 Task: Find an Airbnb in Pingnan, China for 9 guests from July 5 to July 15, with a price range of ₹1500 to ₹2500, 5 bedrooms, 5 beds, and 4 bathrooms.
Action: Mouse moved to (434, 89)
Screenshot: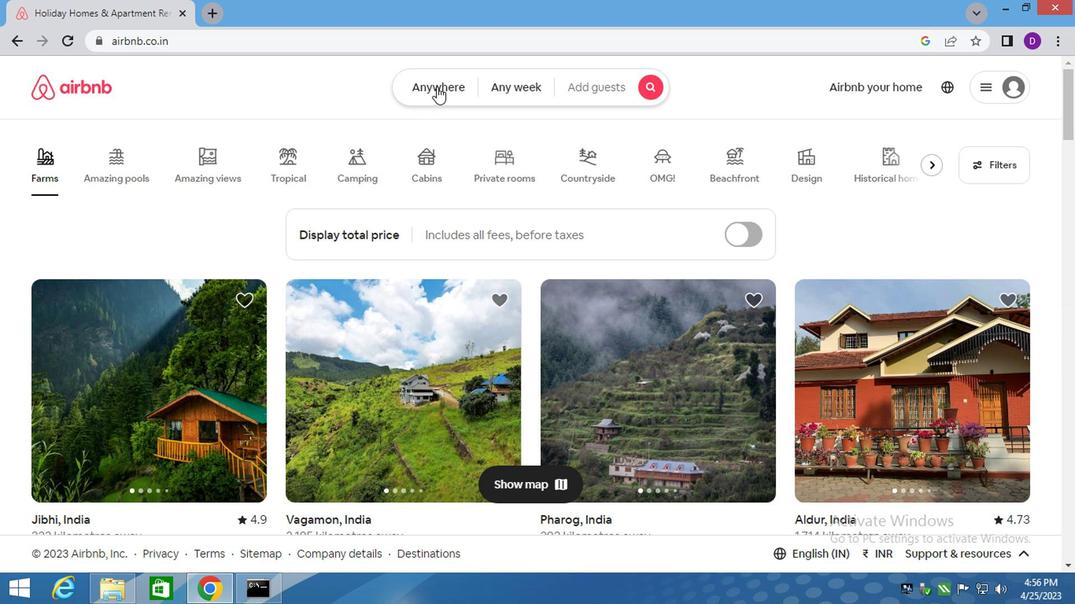 
Action: Mouse pressed left at (434, 89)
Screenshot: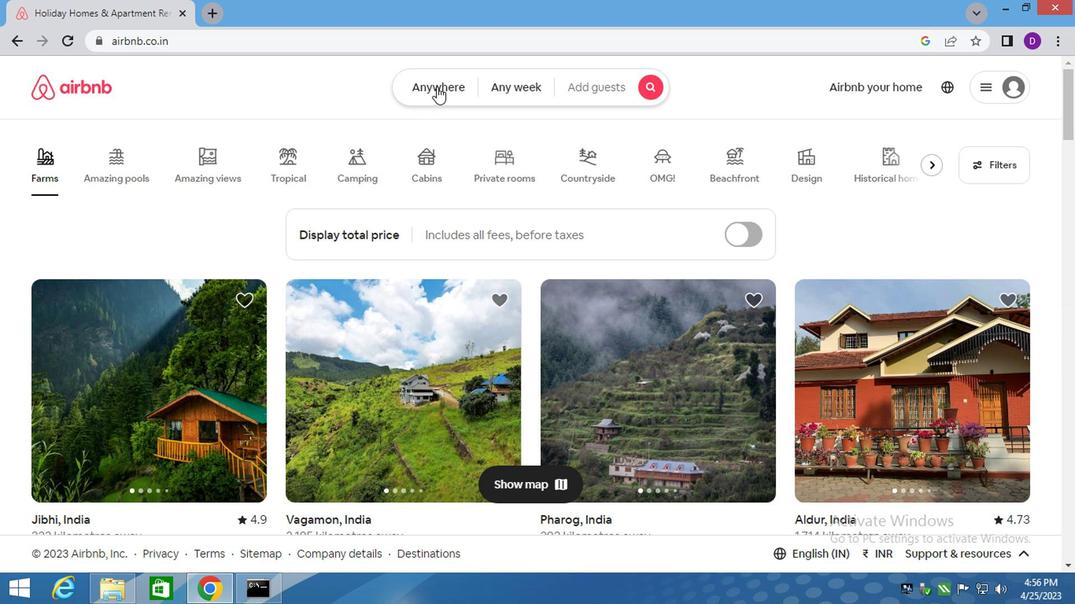 
Action: Mouse moved to (258, 150)
Screenshot: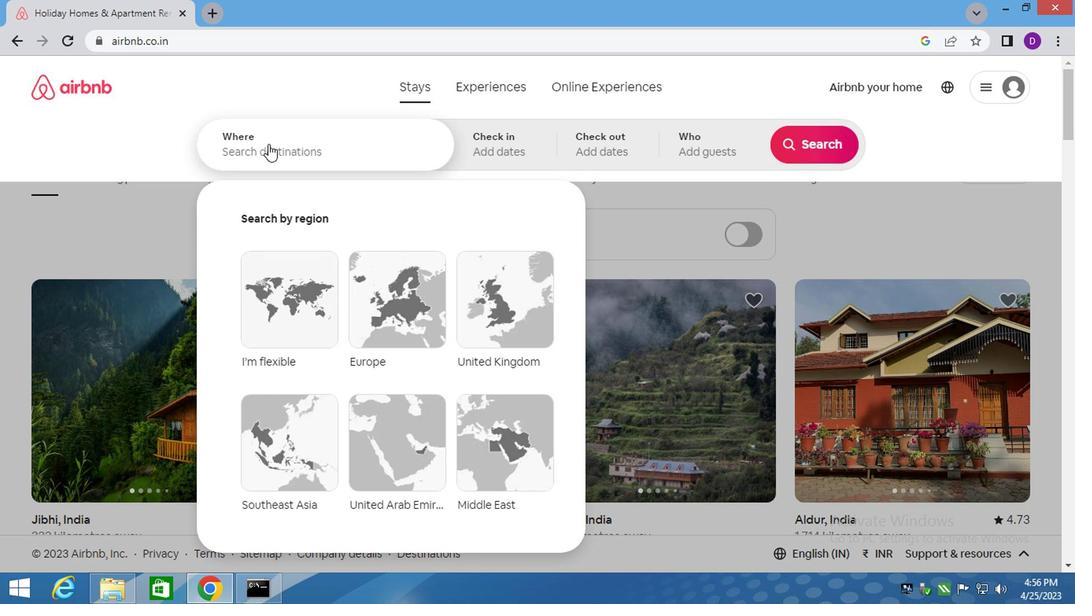 
Action: Mouse pressed left at (258, 150)
Screenshot: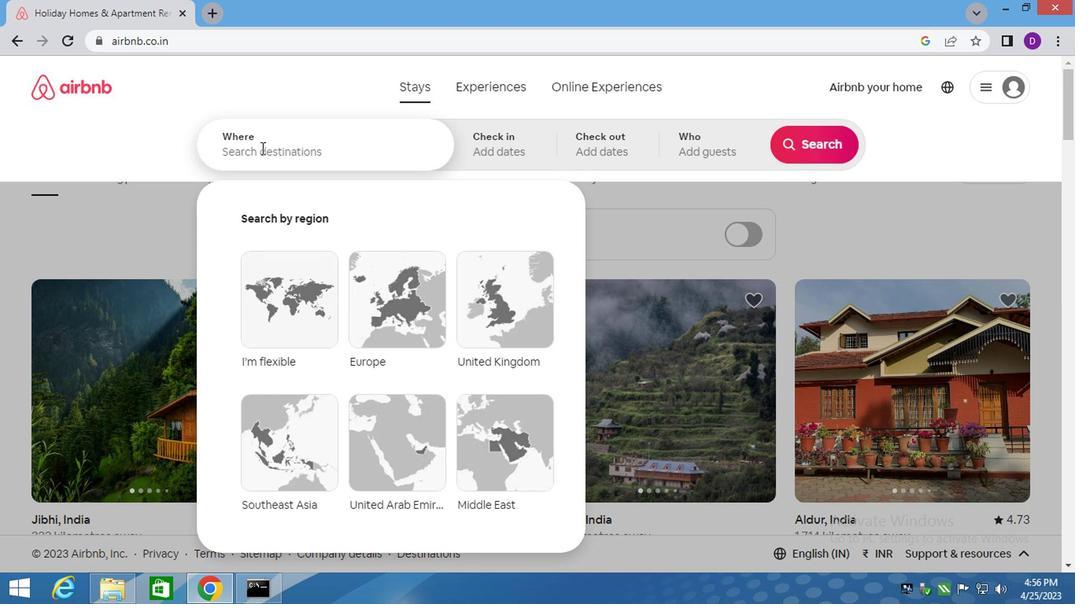
Action: Key pressed <Key.shift>PINGNAN,<Key.space><Key.shift>CHINA<Key.enter>
Screenshot: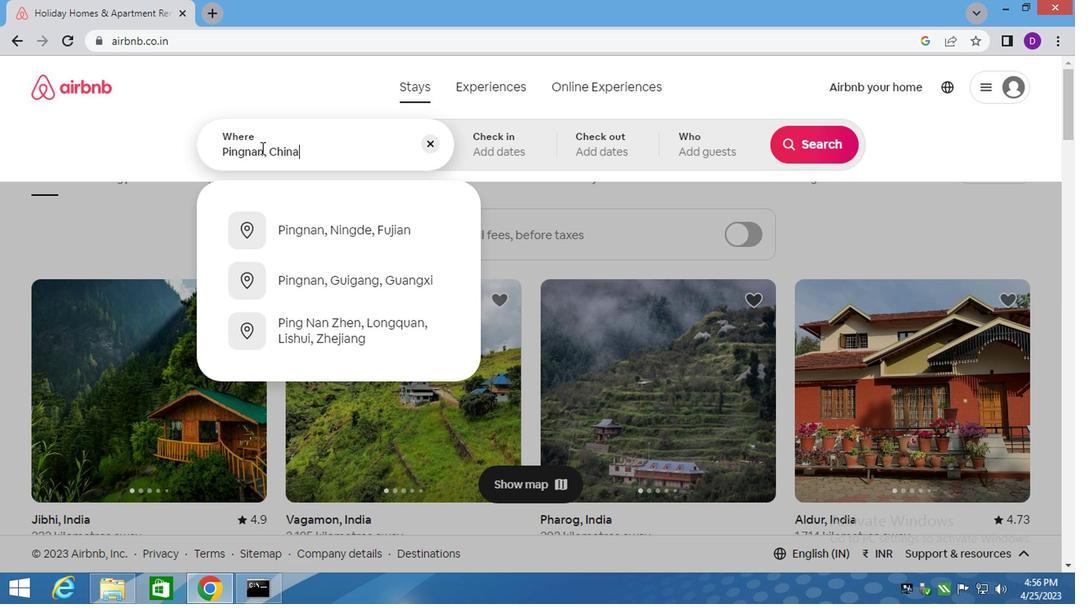 
Action: Mouse moved to (802, 273)
Screenshot: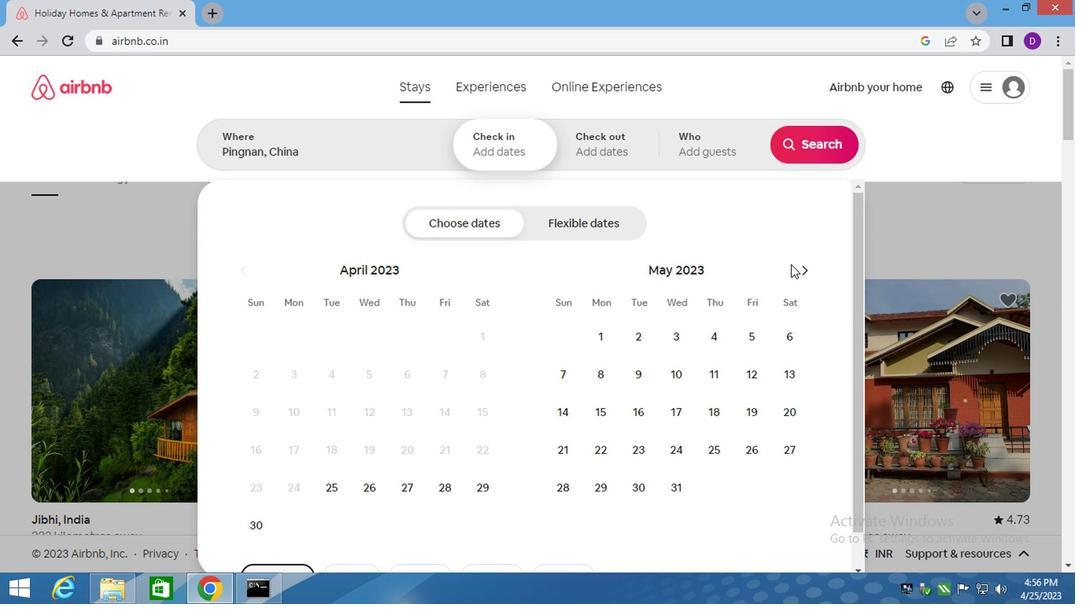 
Action: Mouse pressed left at (802, 273)
Screenshot: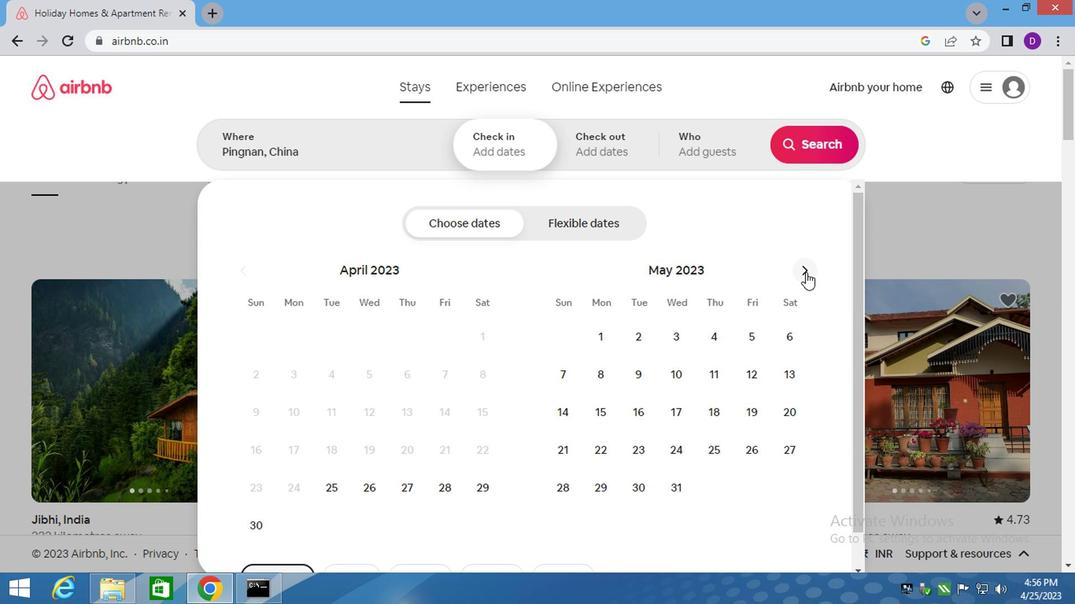 
Action: Mouse pressed left at (802, 273)
Screenshot: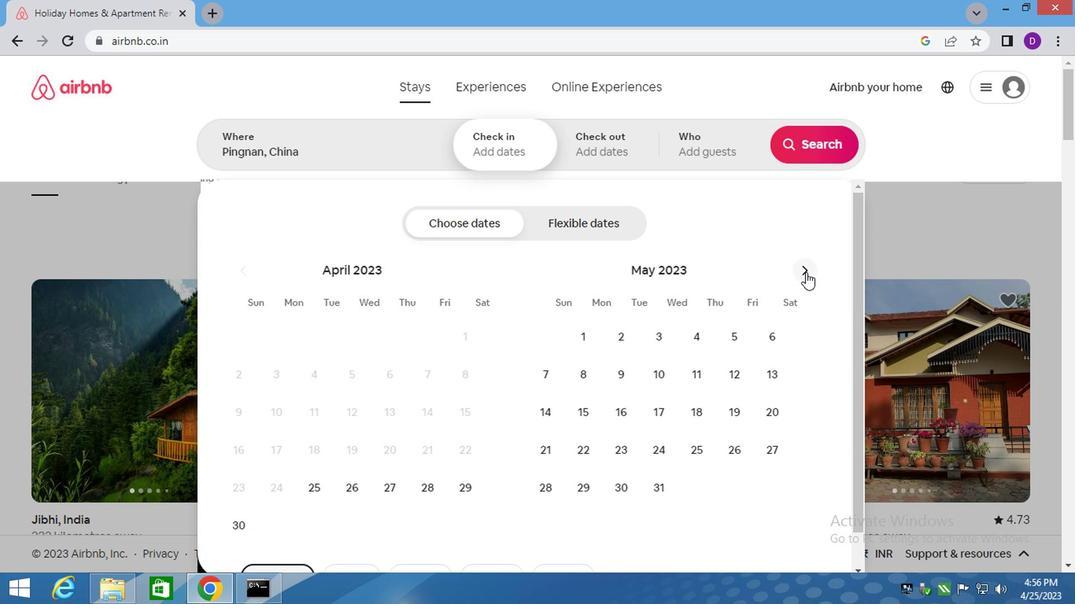 
Action: Mouse moved to (678, 369)
Screenshot: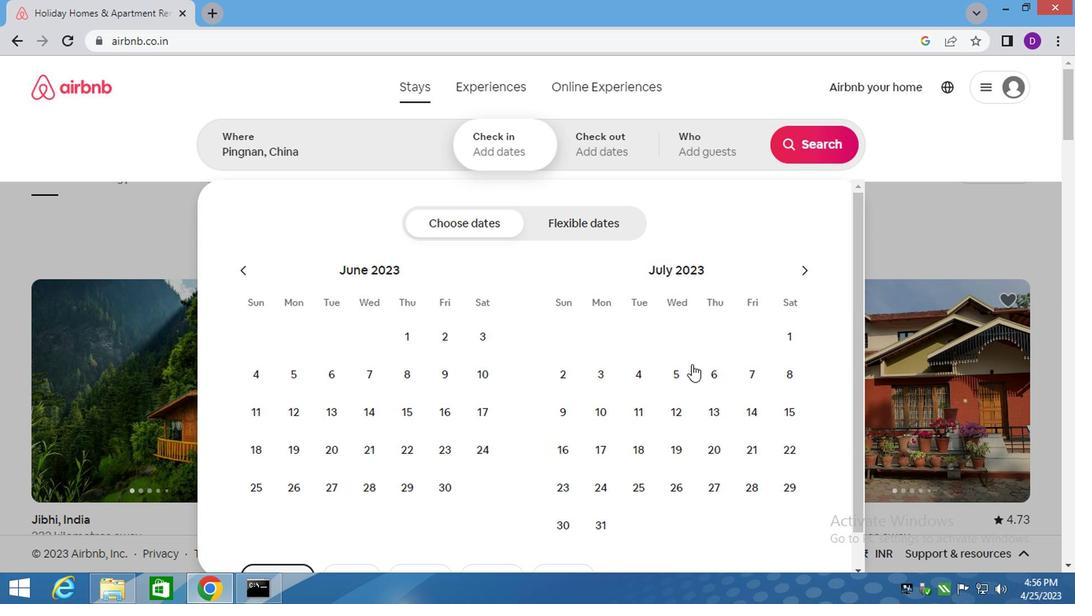 
Action: Mouse pressed left at (678, 369)
Screenshot: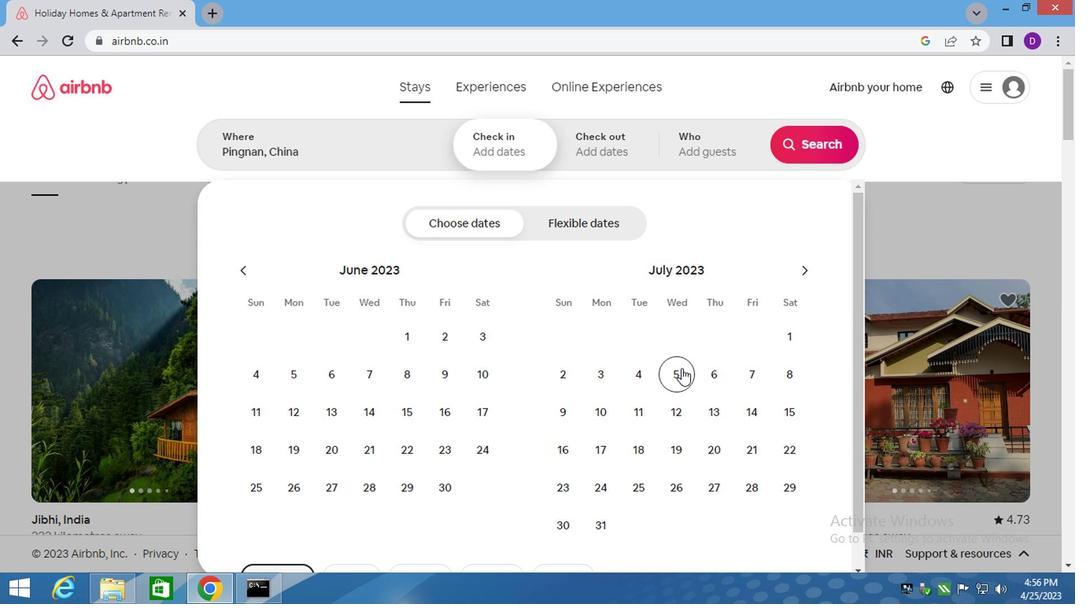 
Action: Mouse moved to (789, 423)
Screenshot: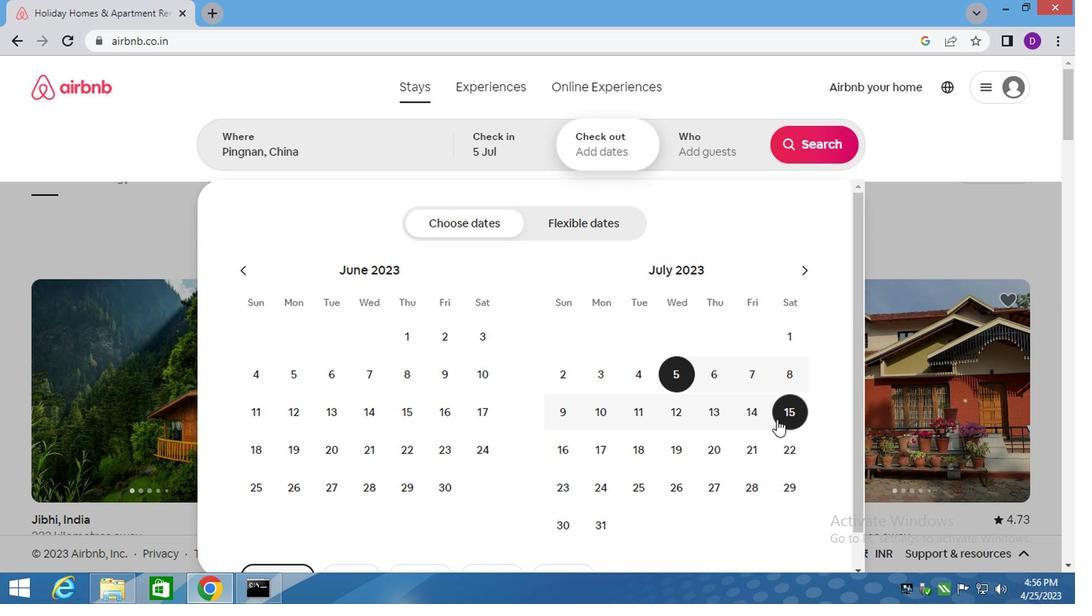 
Action: Mouse pressed left at (789, 423)
Screenshot: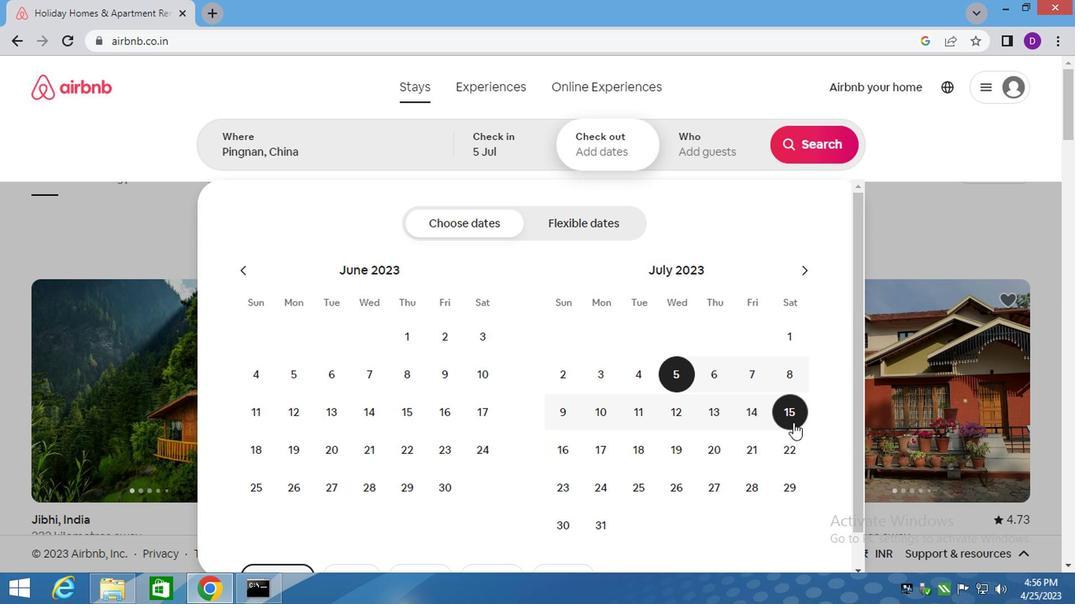 
Action: Mouse moved to (707, 138)
Screenshot: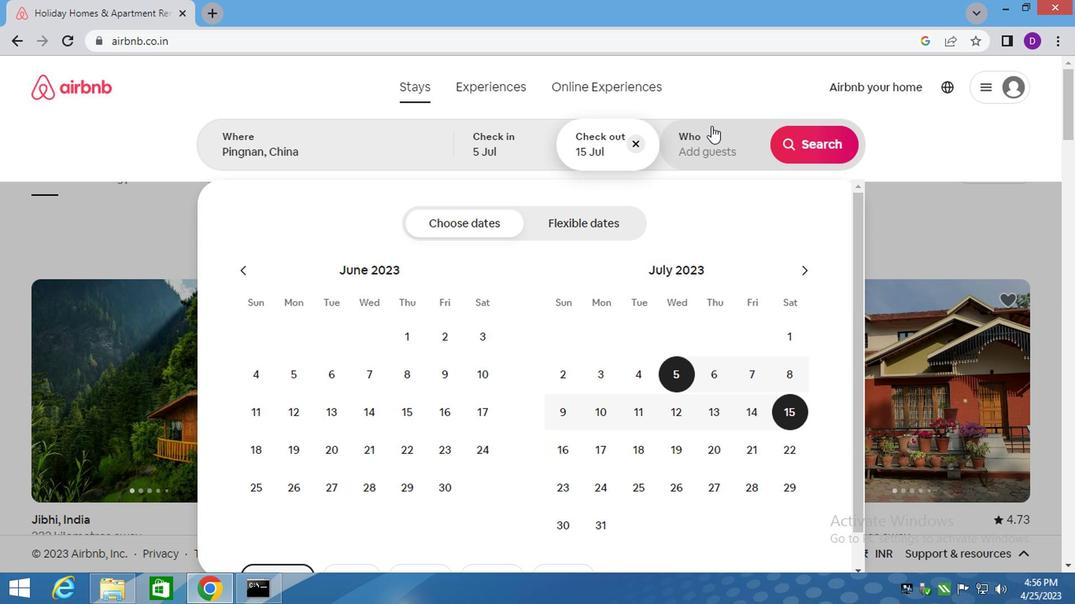 
Action: Mouse pressed left at (707, 138)
Screenshot: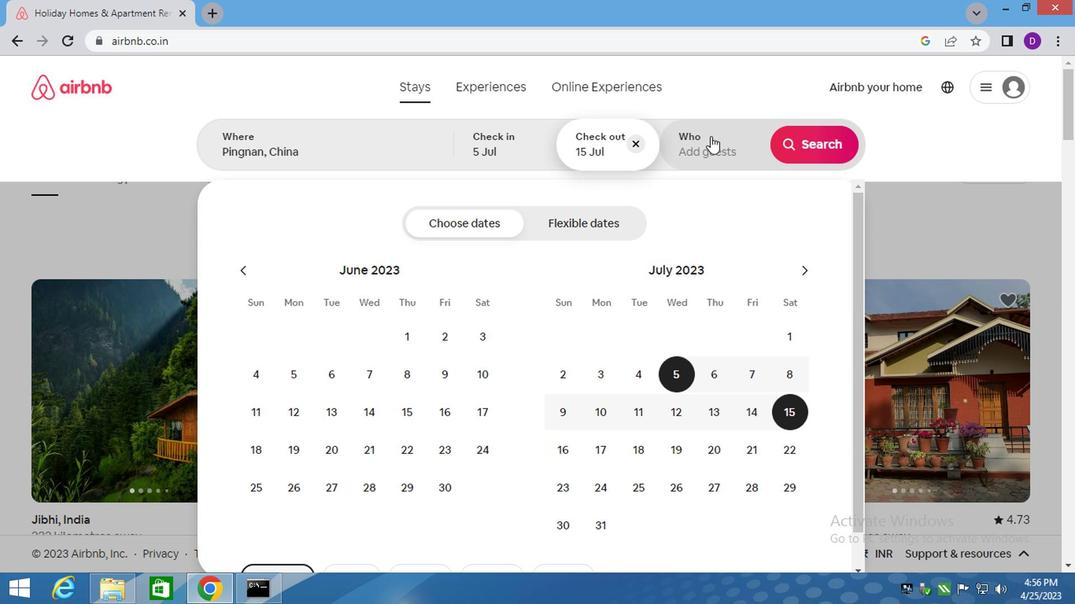 
Action: Mouse moved to (816, 224)
Screenshot: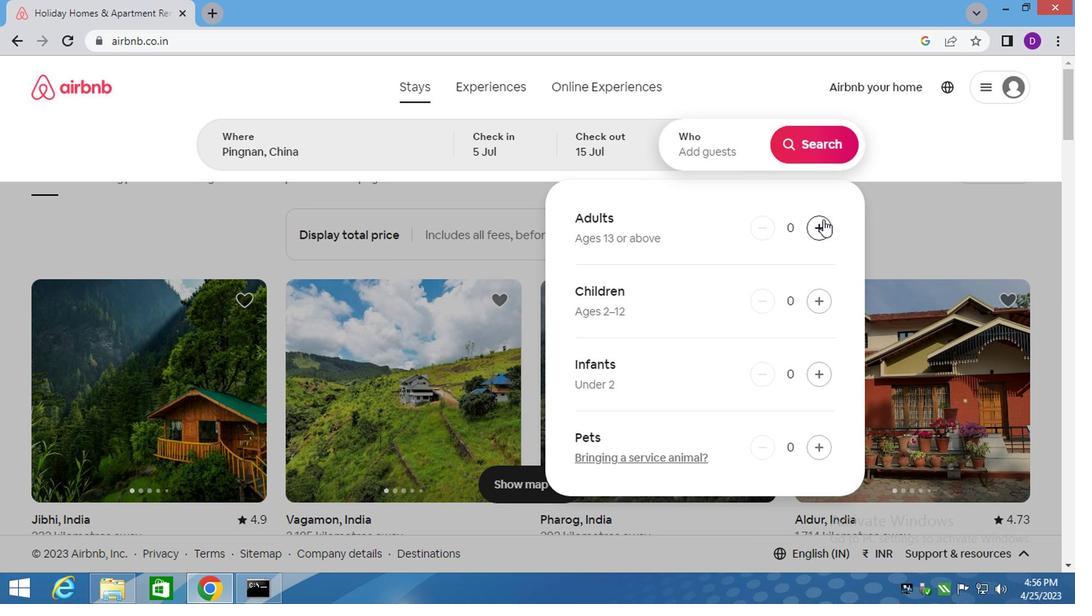 
Action: Mouse pressed left at (816, 224)
Screenshot: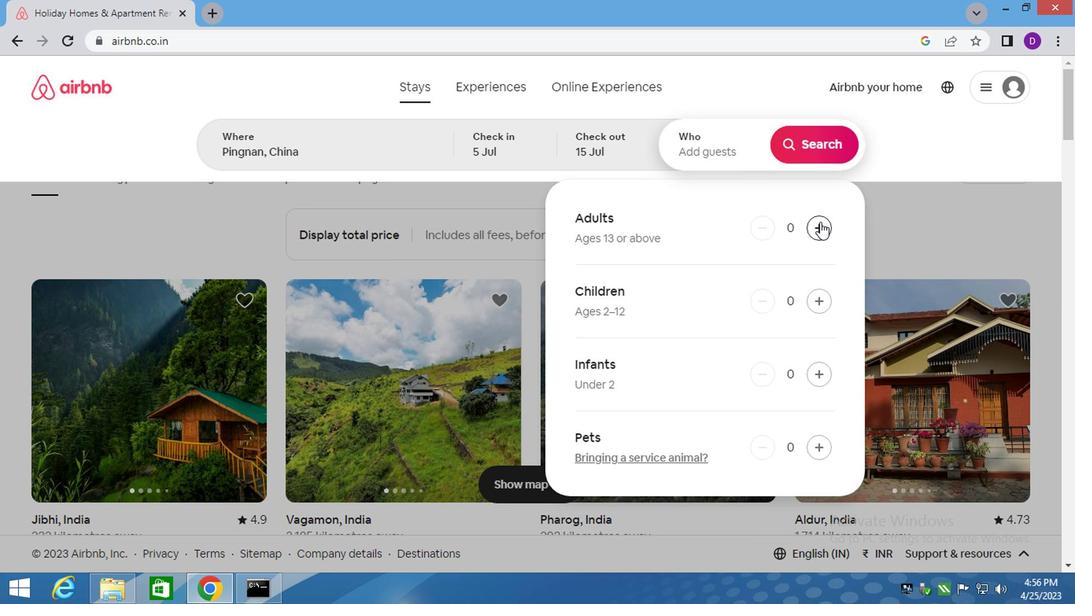 
Action: Mouse pressed left at (816, 224)
Screenshot: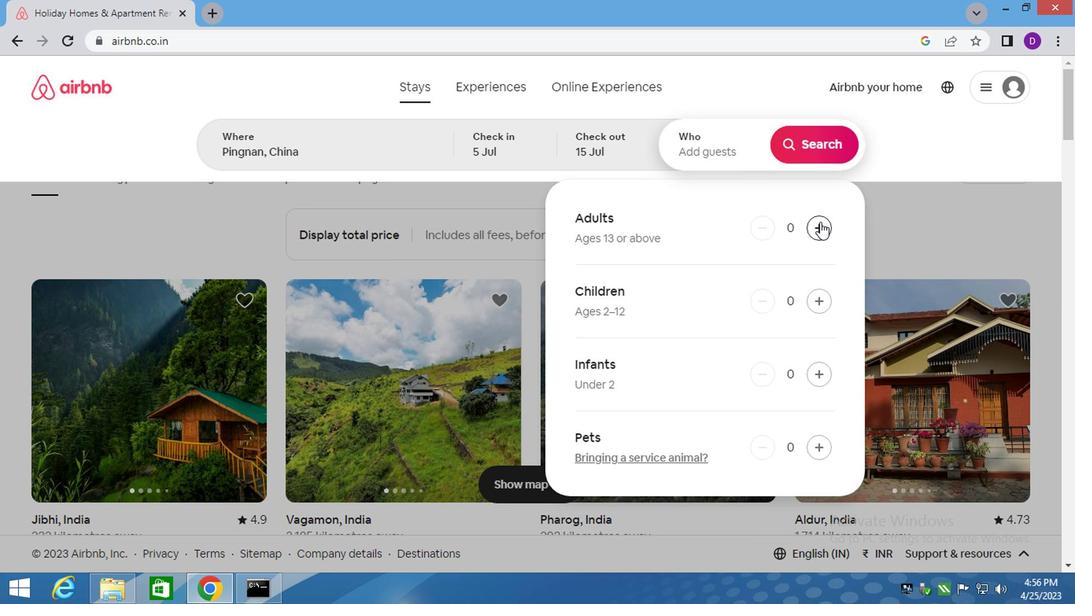 
Action: Mouse pressed left at (816, 224)
Screenshot: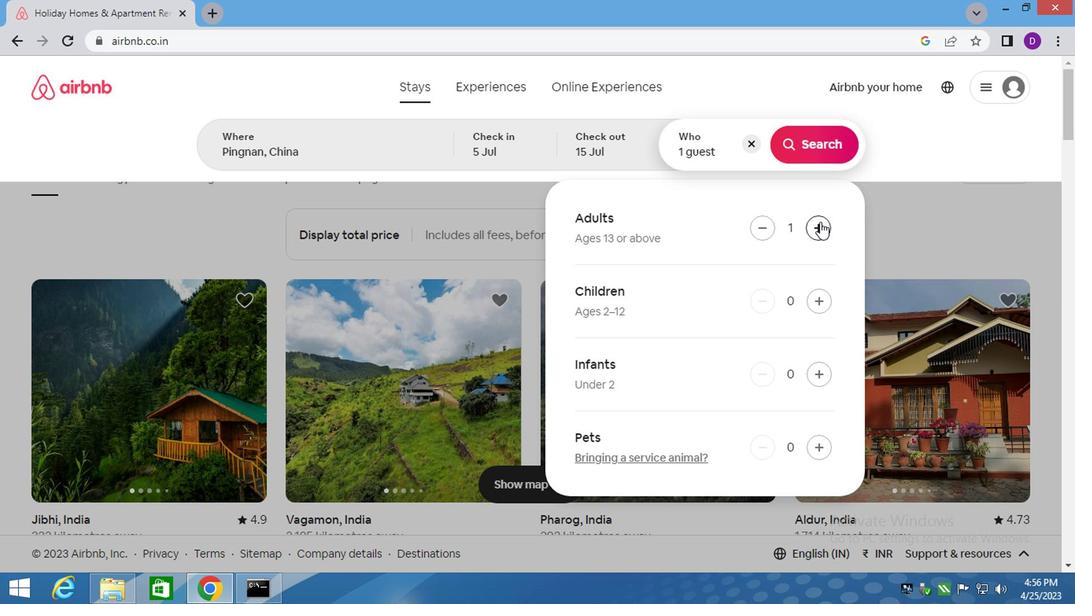 
Action: Mouse pressed left at (816, 224)
Screenshot: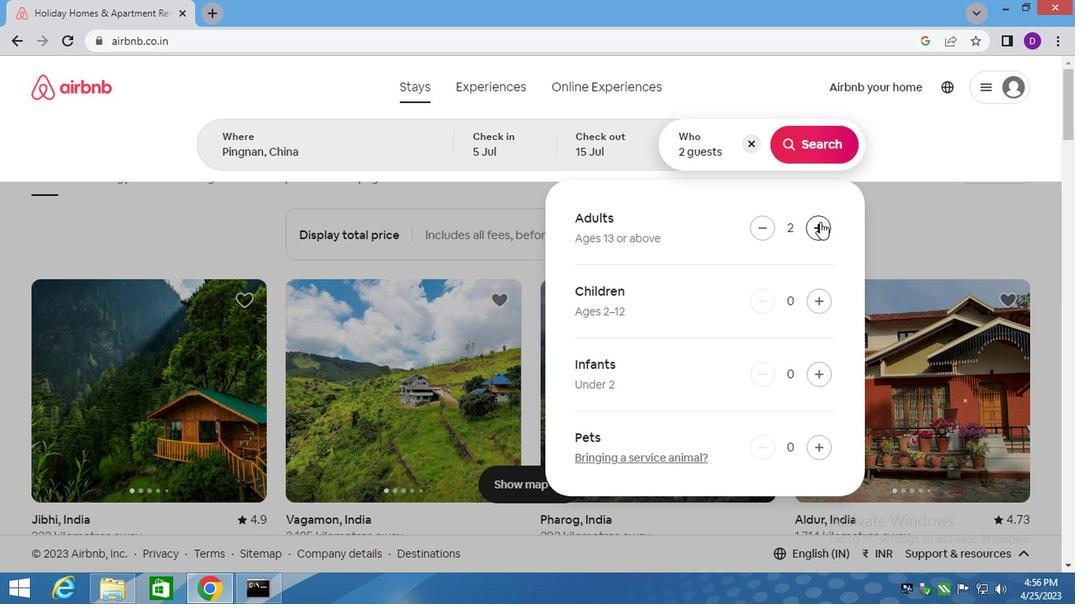 
Action: Mouse pressed left at (816, 224)
Screenshot: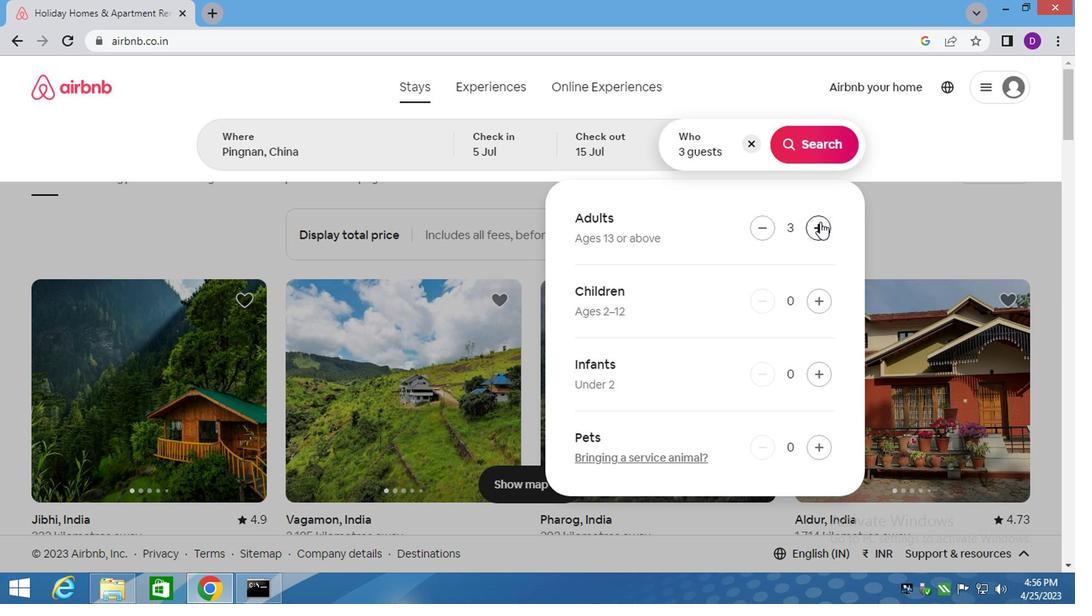 
Action: Mouse pressed left at (816, 224)
Screenshot: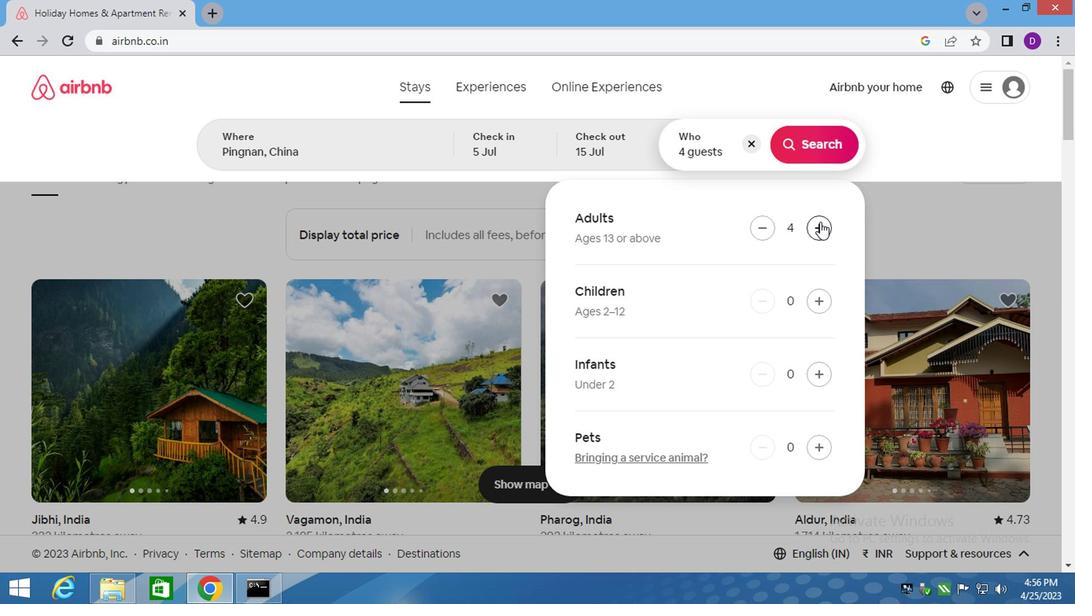 
Action: Mouse pressed left at (816, 224)
Screenshot: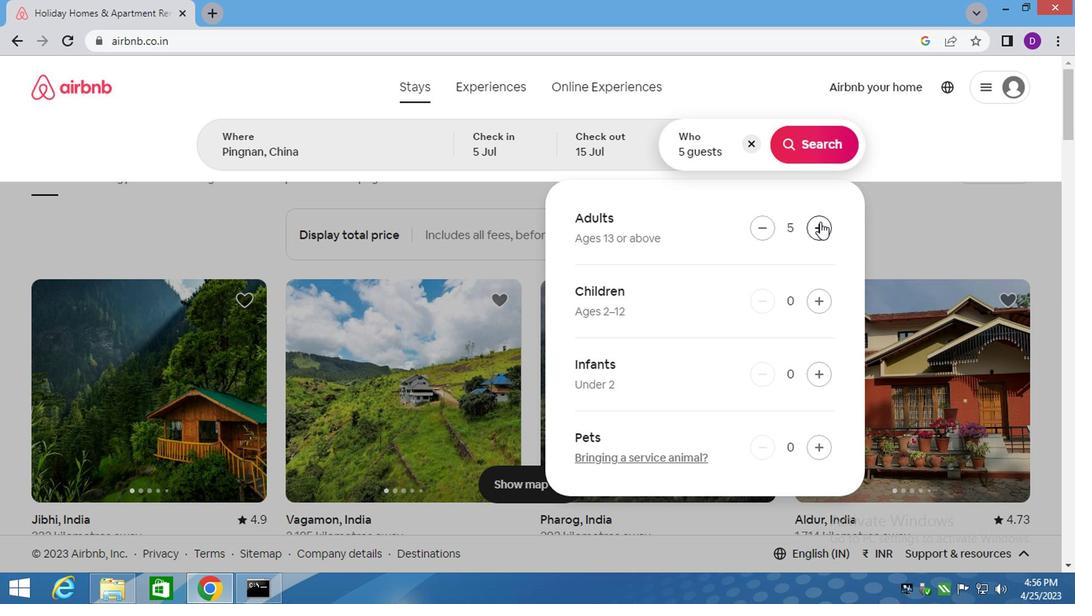 
Action: Mouse pressed left at (816, 224)
Screenshot: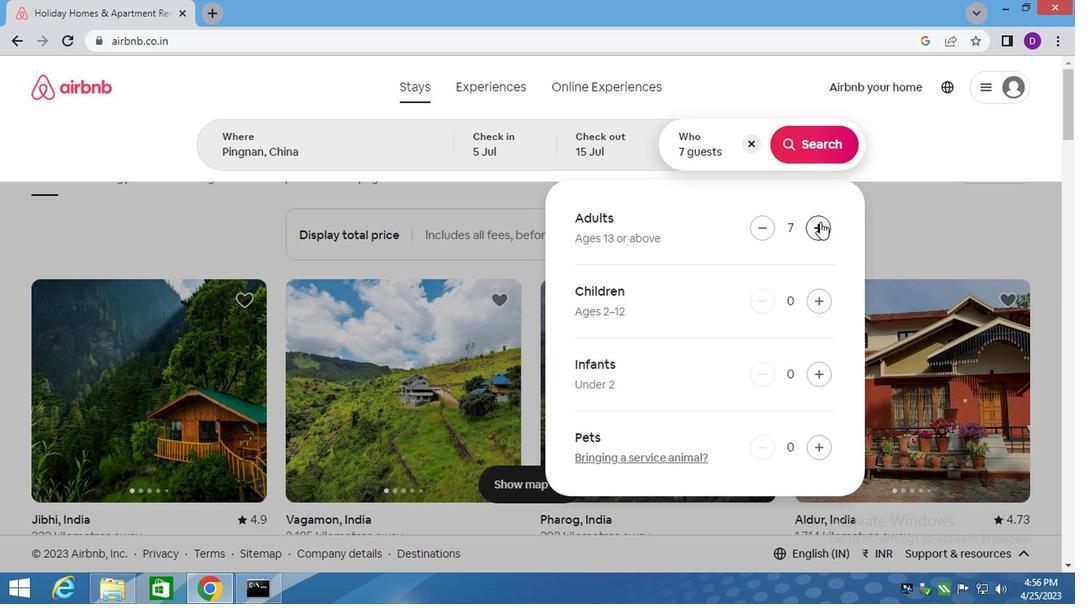 
Action: Mouse pressed left at (816, 224)
Screenshot: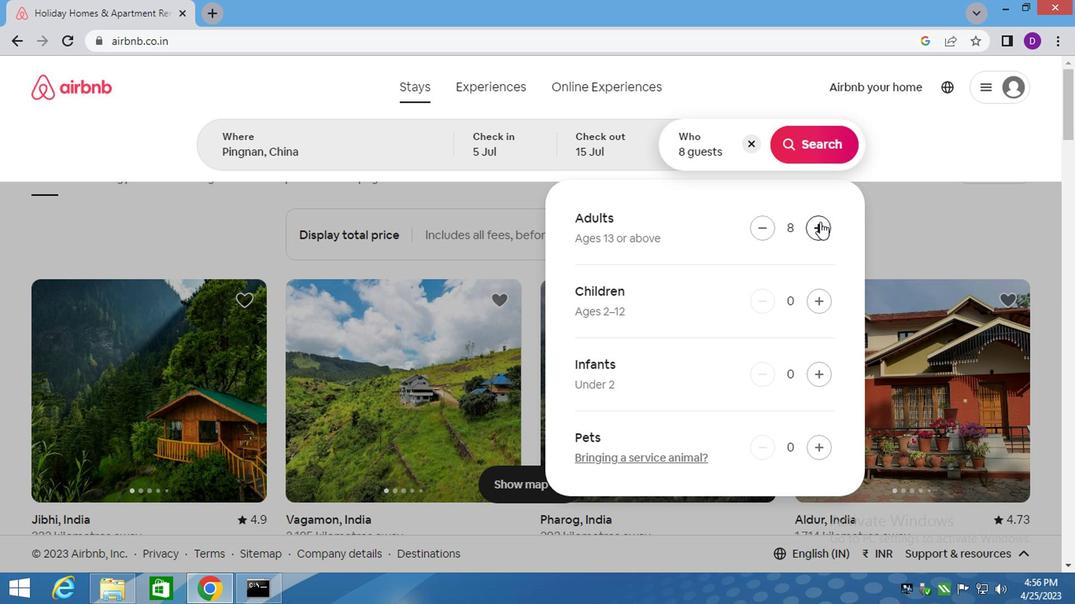 
Action: Mouse moved to (806, 148)
Screenshot: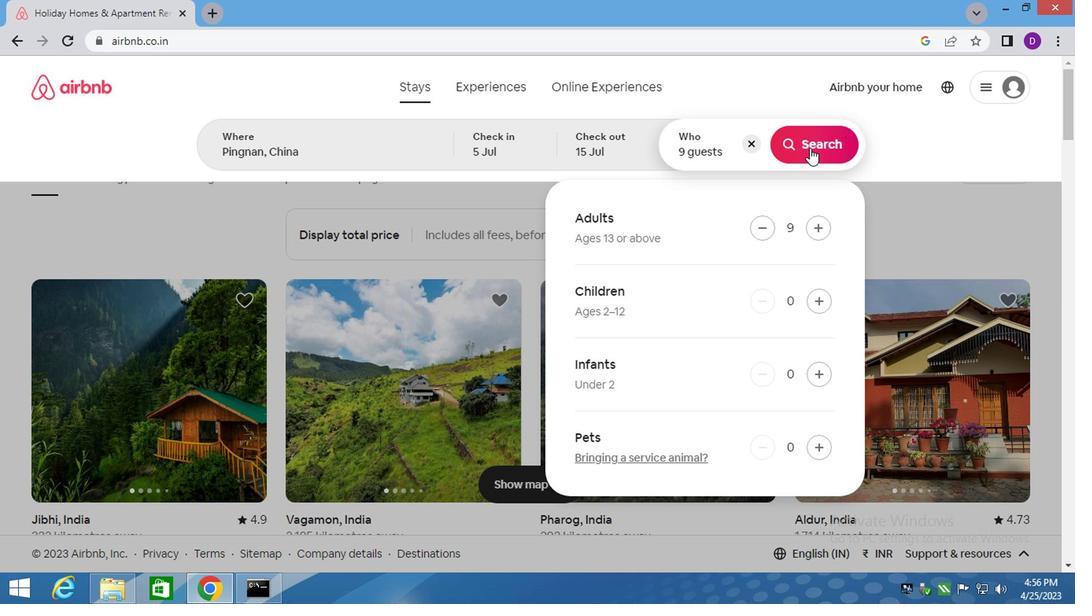 
Action: Mouse pressed left at (806, 148)
Screenshot: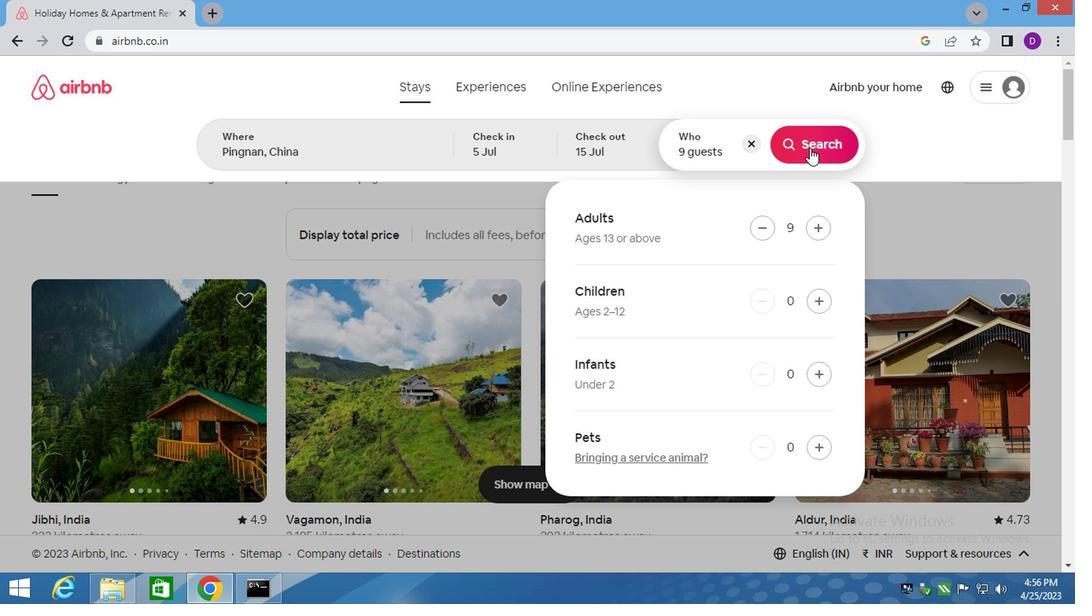 
Action: Mouse moved to (988, 164)
Screenshot: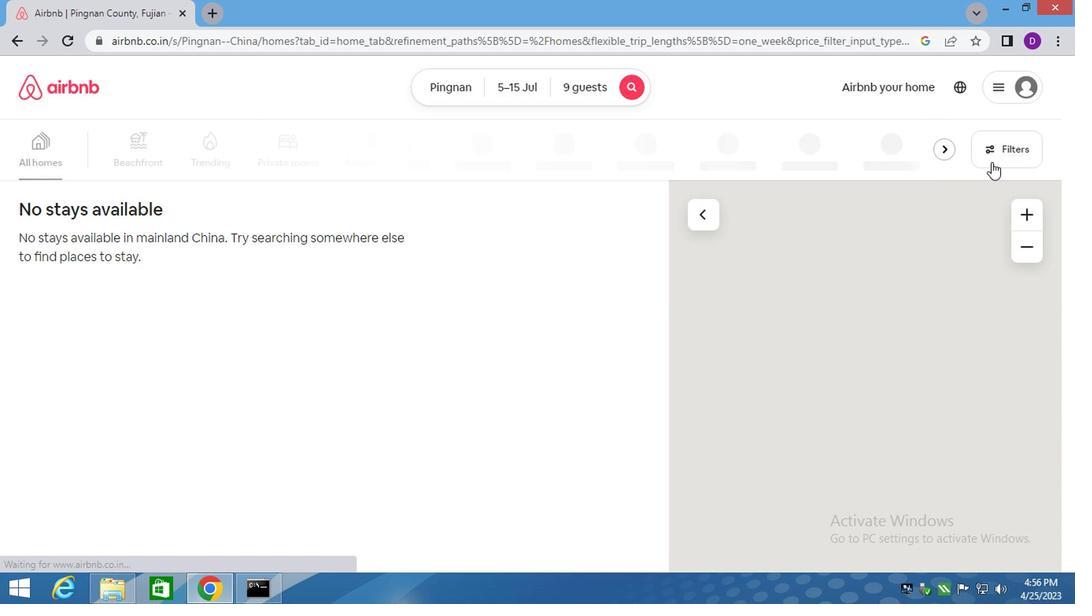 
Action: Mouse pressed left at (988, 164)
Screenshot: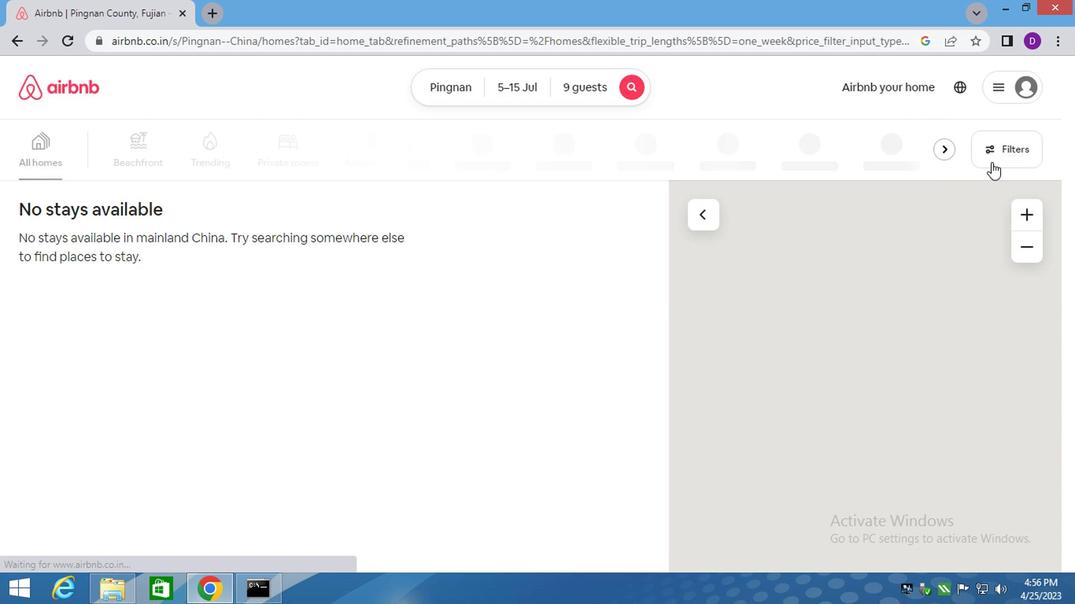 
Action: Mouse moved to (318, 246)
Screenshot: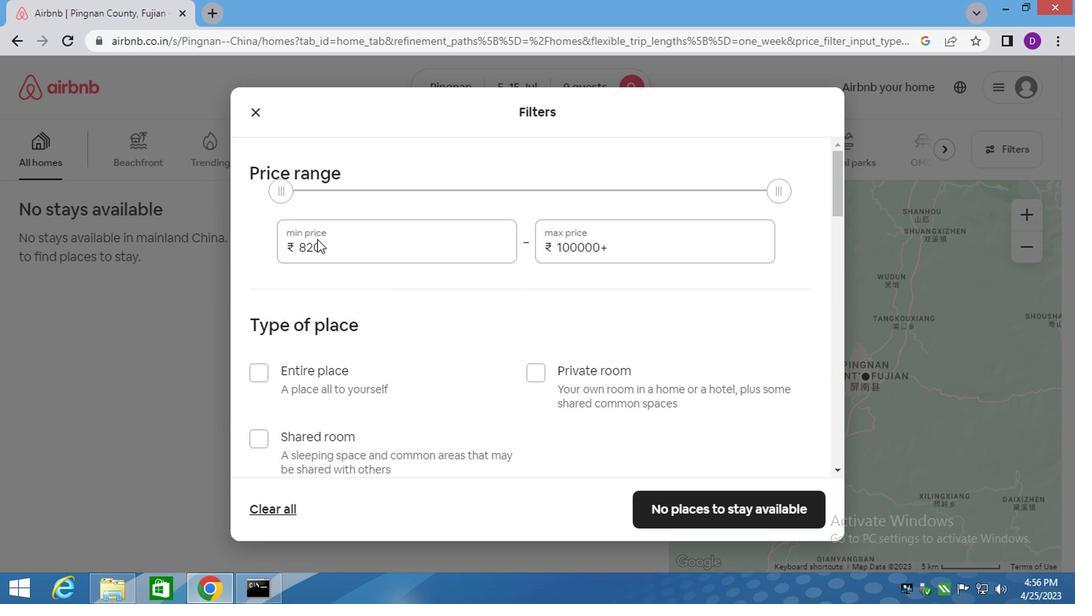 
Action: Mouse pressed left at (318, 246)
Screenshot: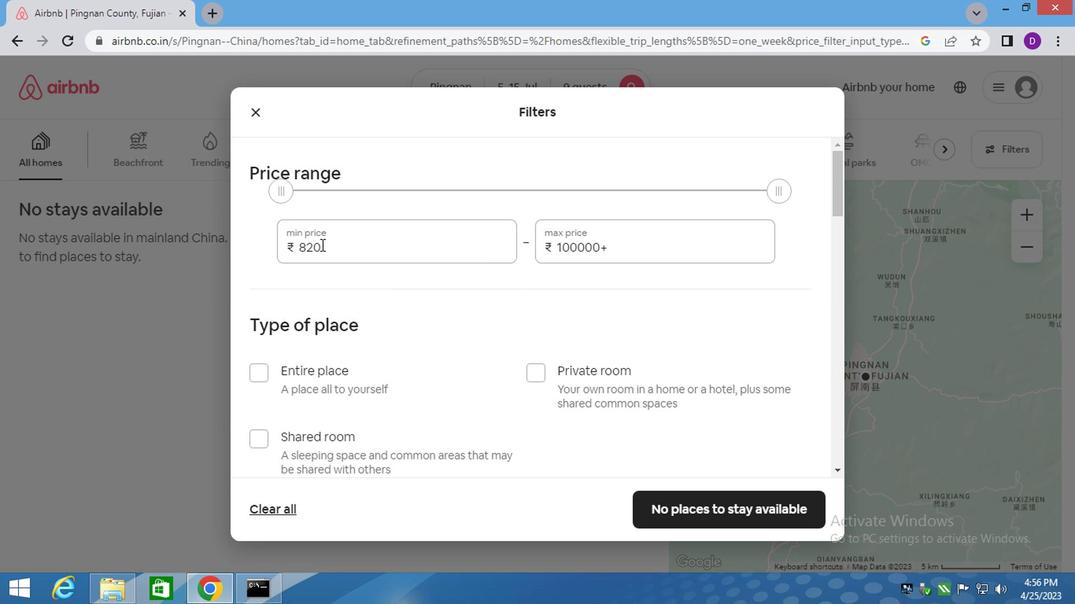 
Action: Mouse pressed left at (318, 246)
Screenshot: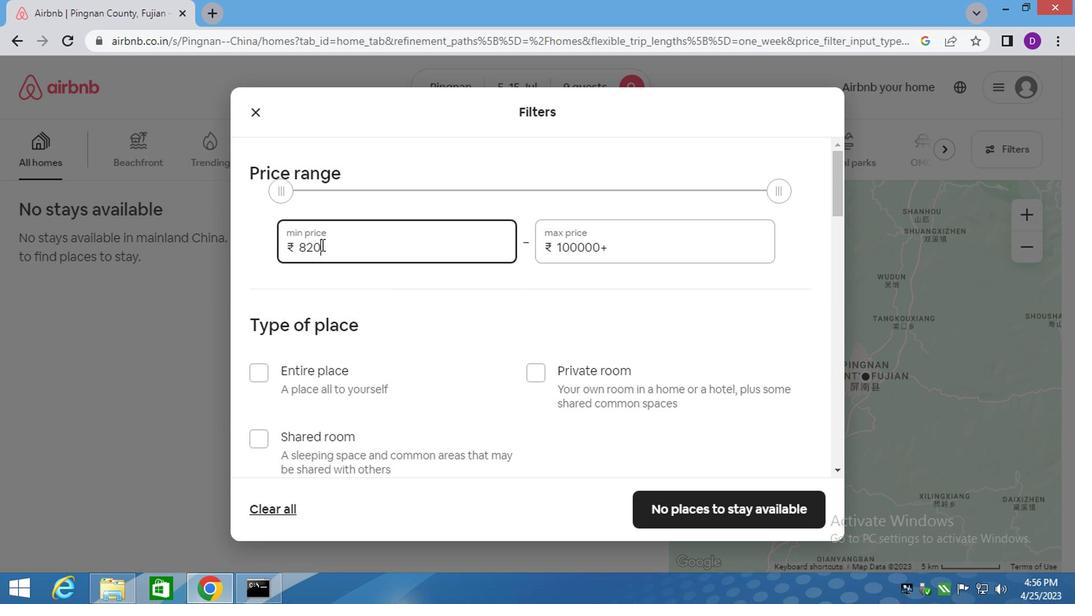 
Action: Mouse pressed left at (318, 246)
Screenshot: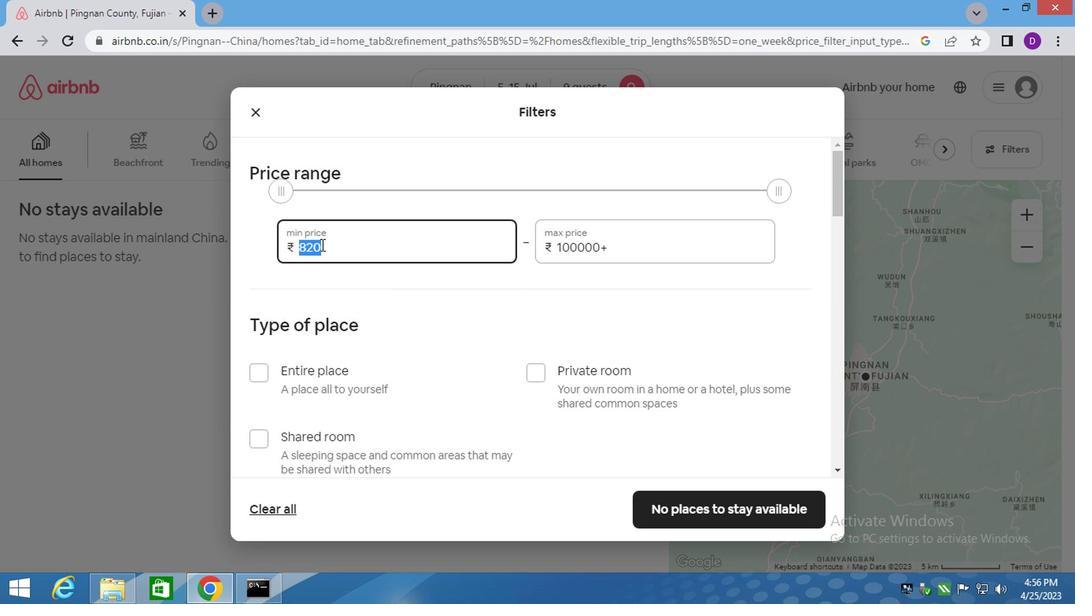 
Action: Key pressed 1
Screenshot: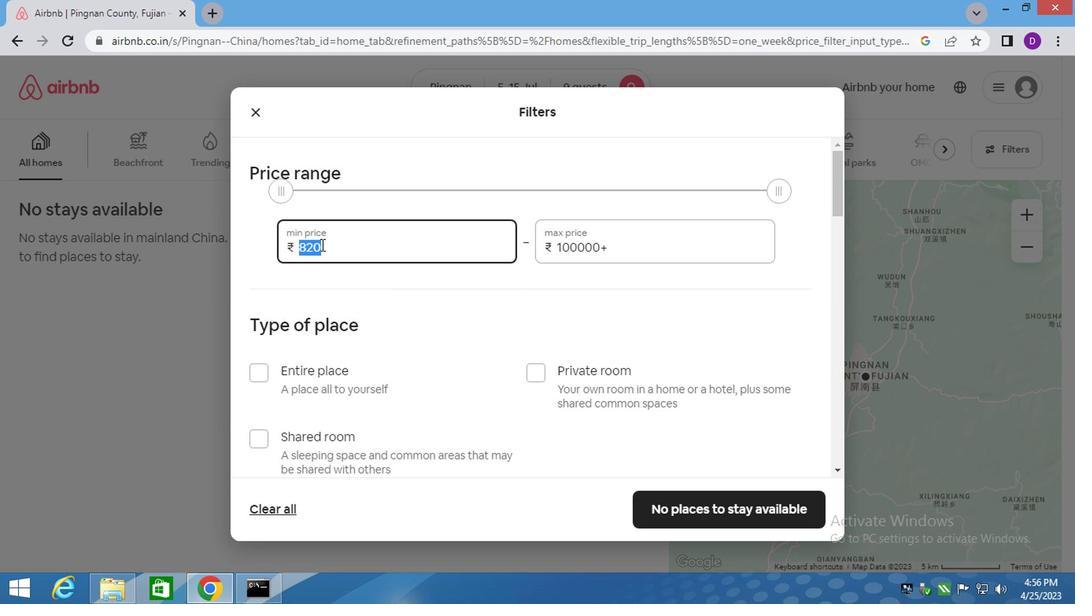 
Action: Mouse moved to (319, 246)
Screenshot: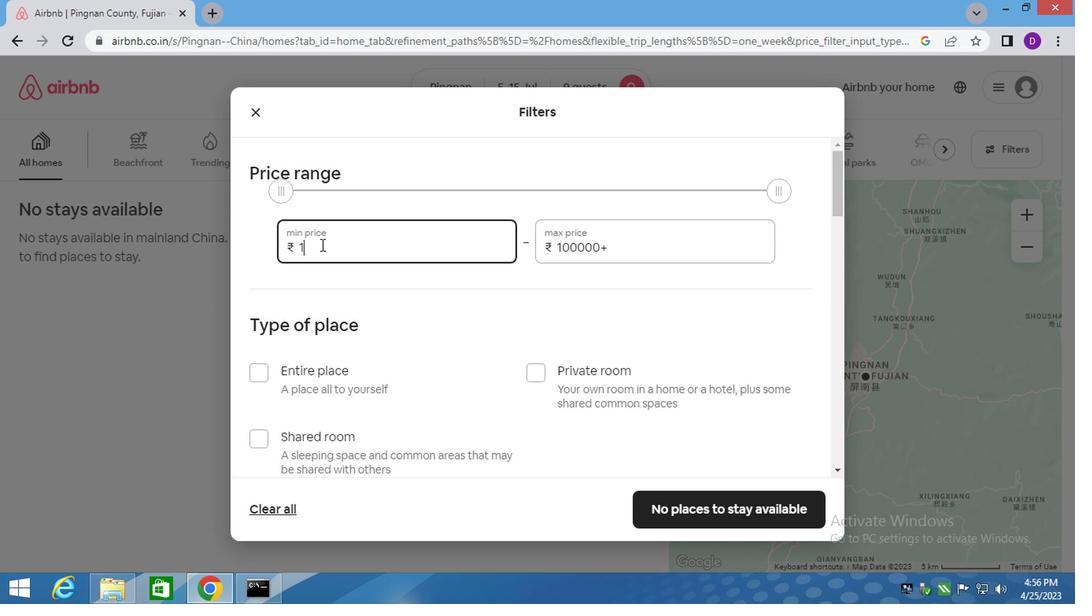 
Action: Key pressed 50
Screenshot: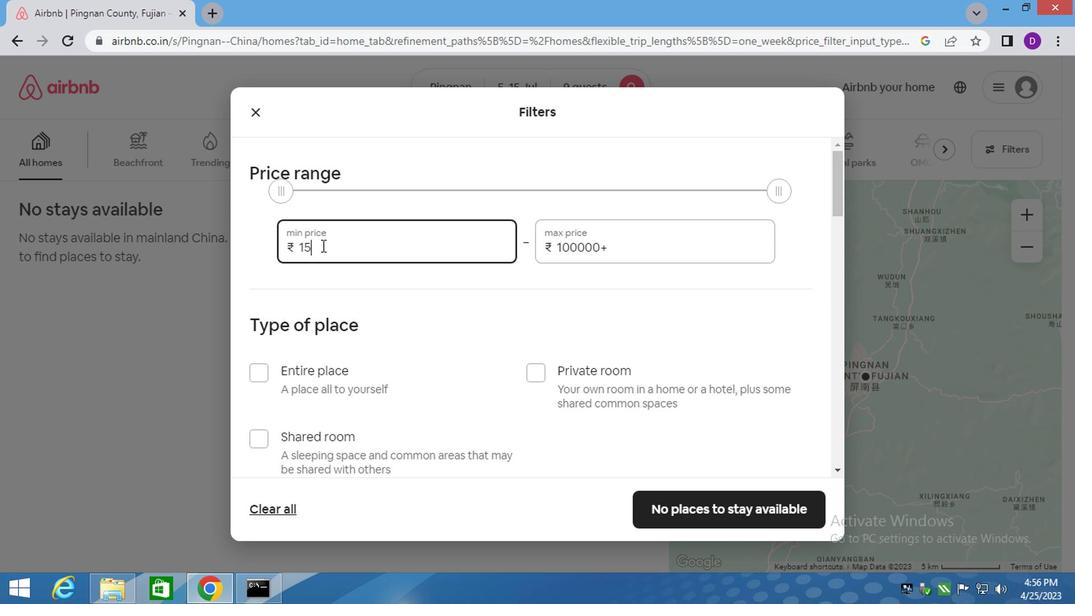 
Action: Mouse moved to (319, 248)
Screenshot: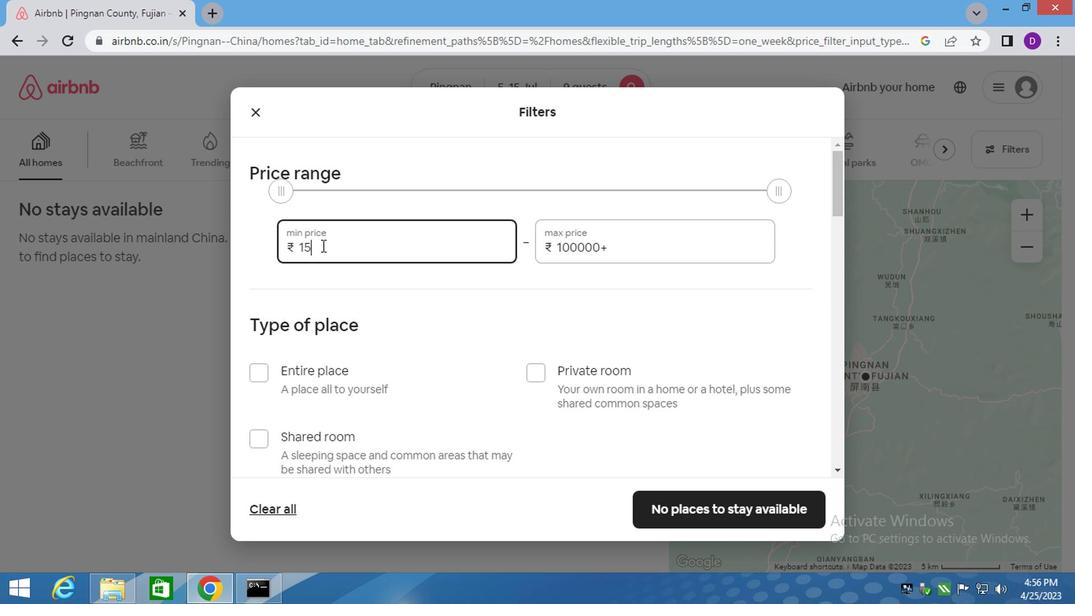 
Action: Key pressed 00
Screenshot: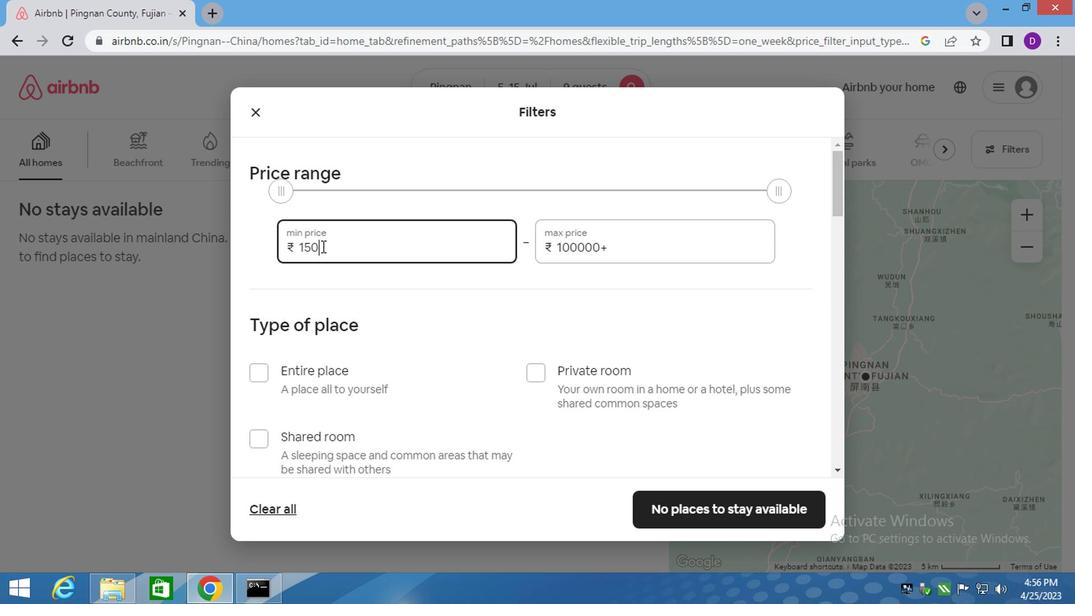 
Action: Mouse moved to (320, 250)
Screenshot: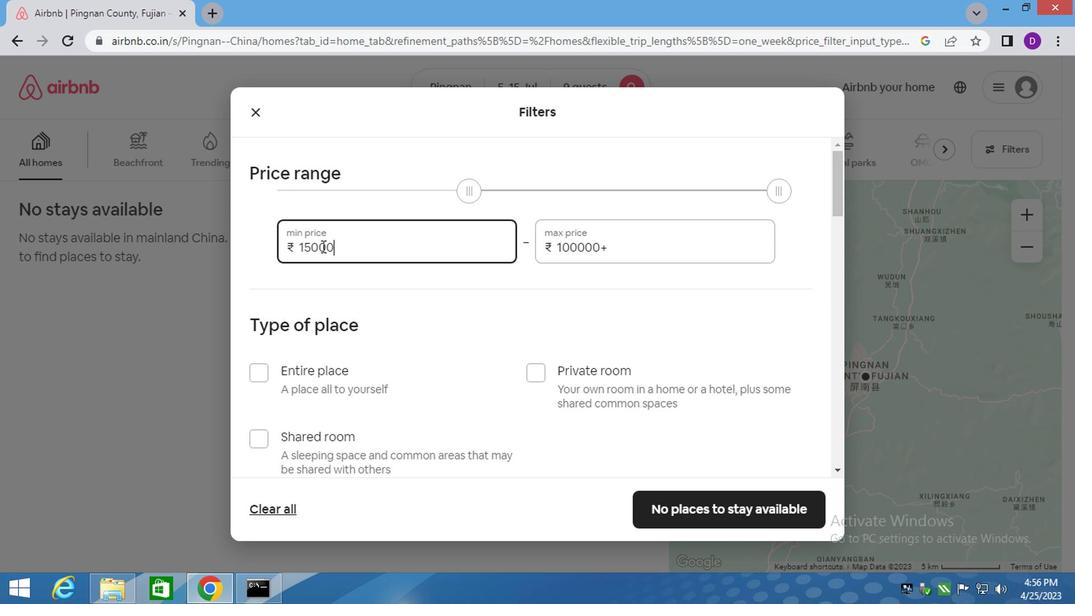 
Action: Key pressed <Key.tab>25000
Screenshot: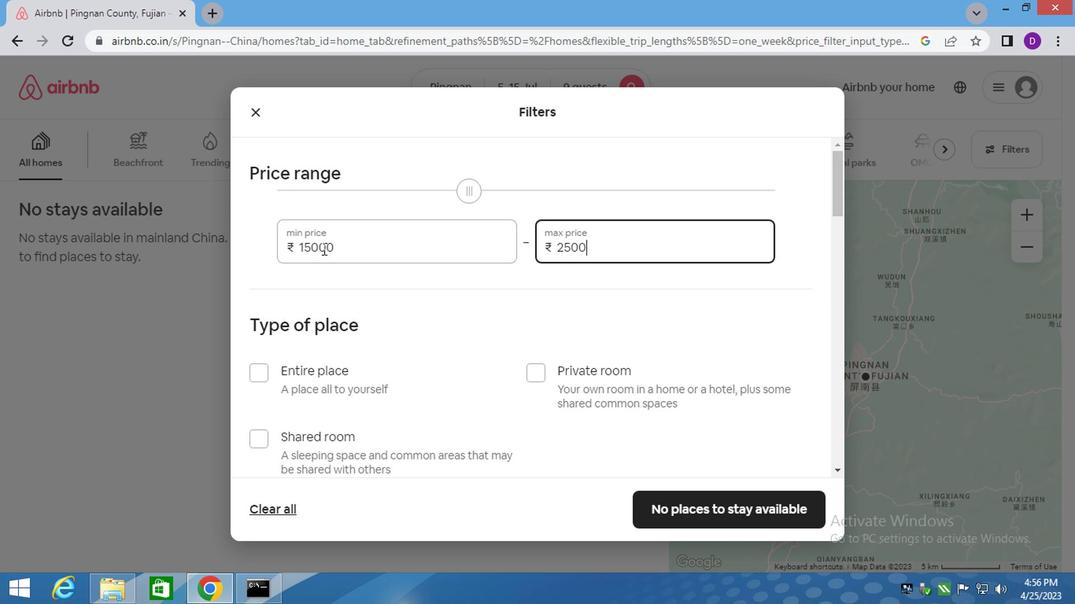 
Action: Mouse scrolled (320, 249) with delta (0, 0)
Screenshot: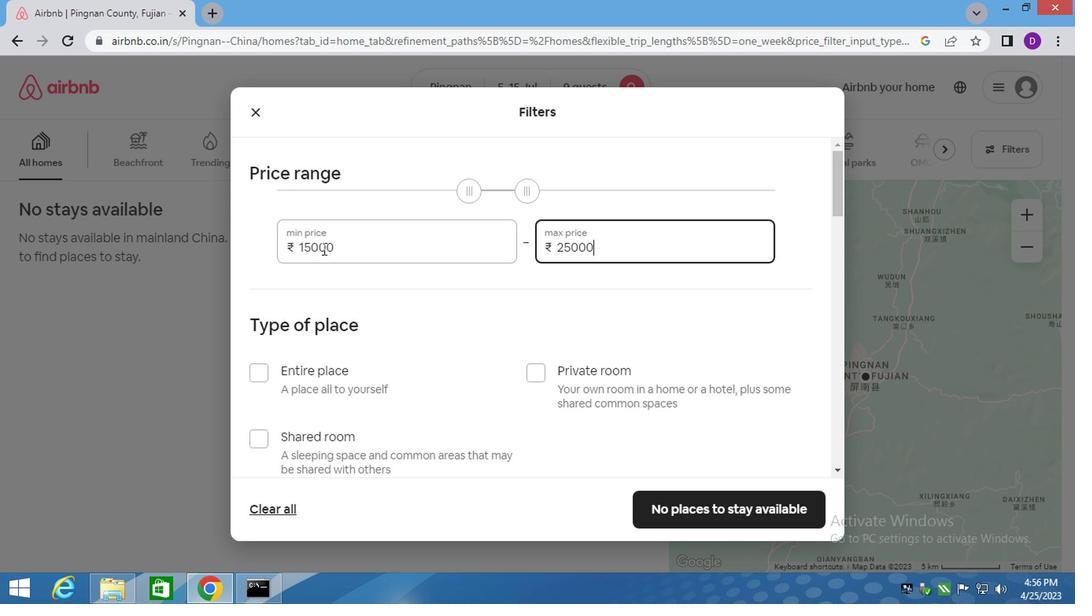 
Action: Mouse moved to (304, 295)
Screenshot: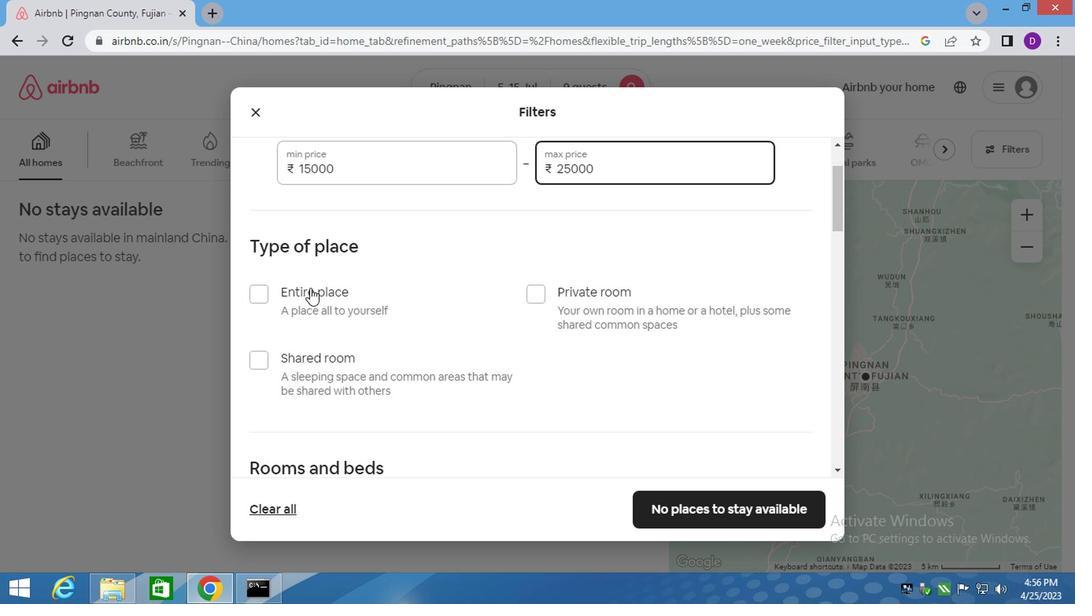 
Action: Mouse pressed left at (304, 295)
Screenshot: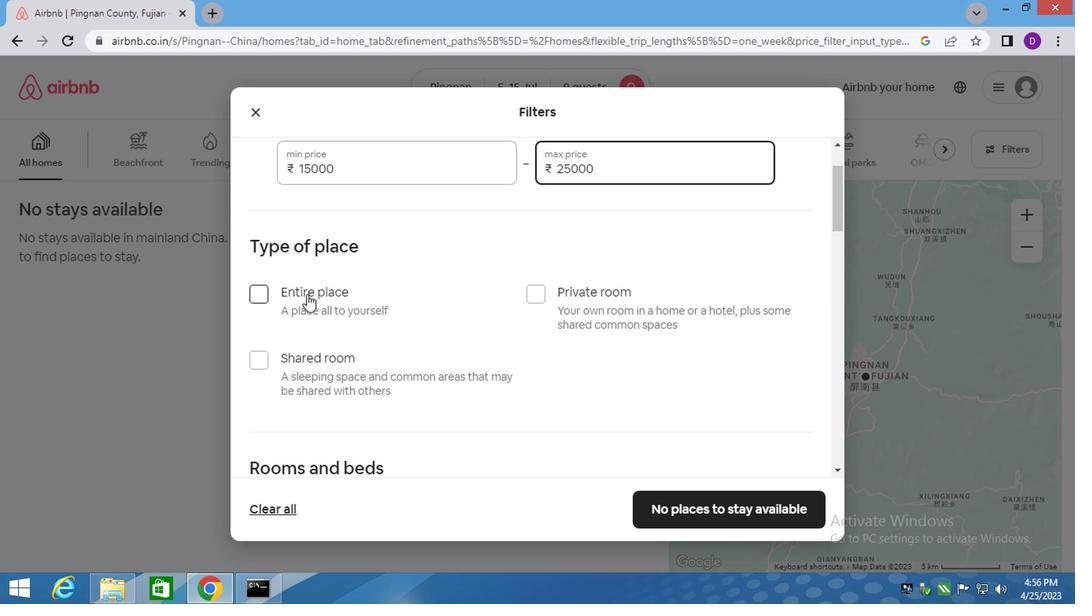 
Action: Mouse moved to (457, 336)
Screenshot: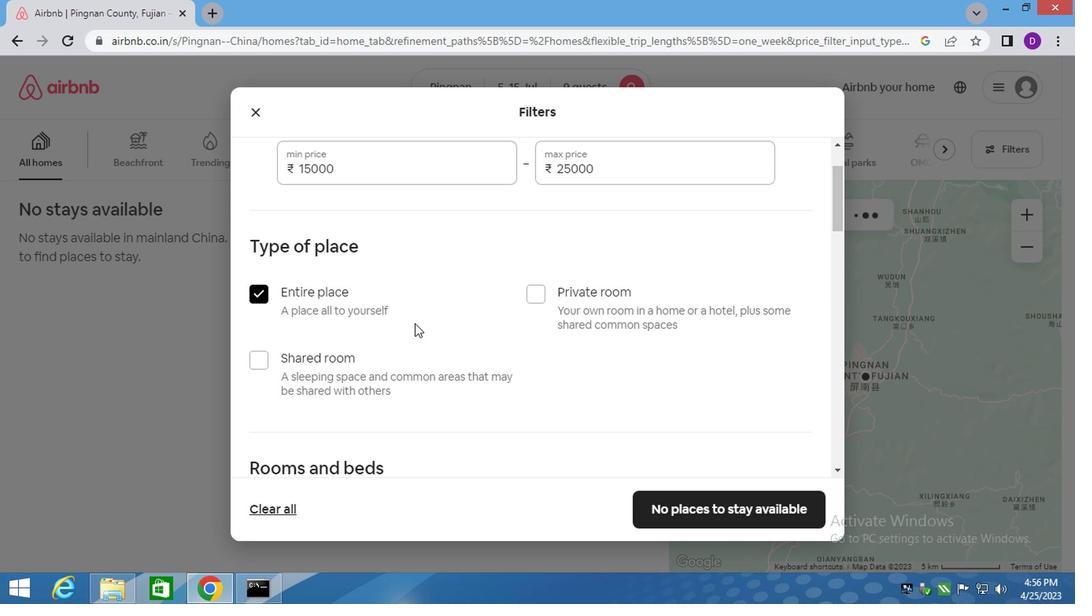 
Action: Mouse scrolled (457, 334) with delta (0, -1)
Screenshot: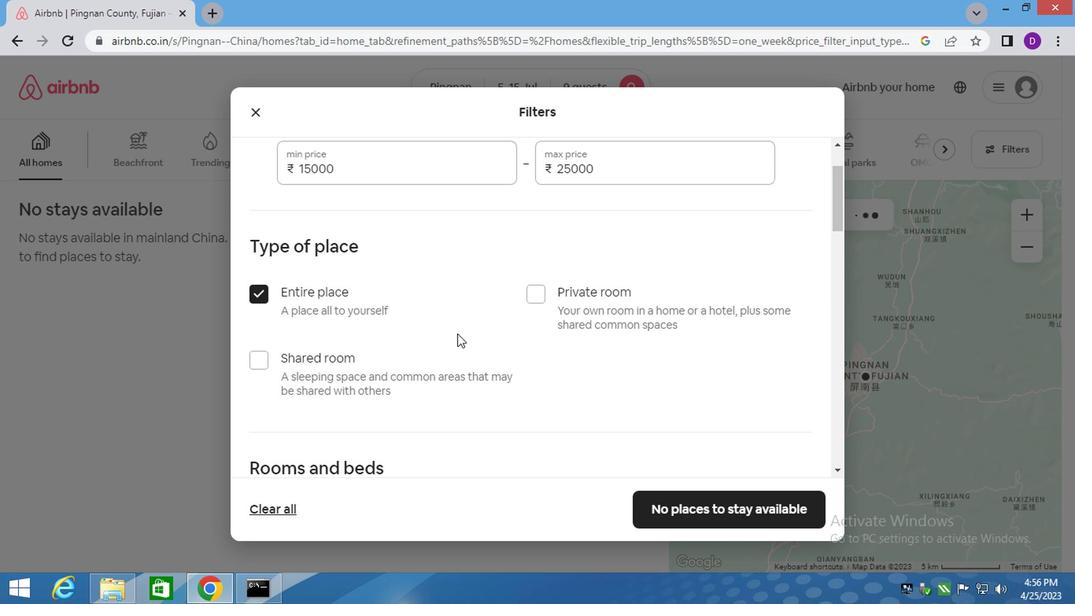 
Action: Mouse moved to (459, 336)
Screenshot: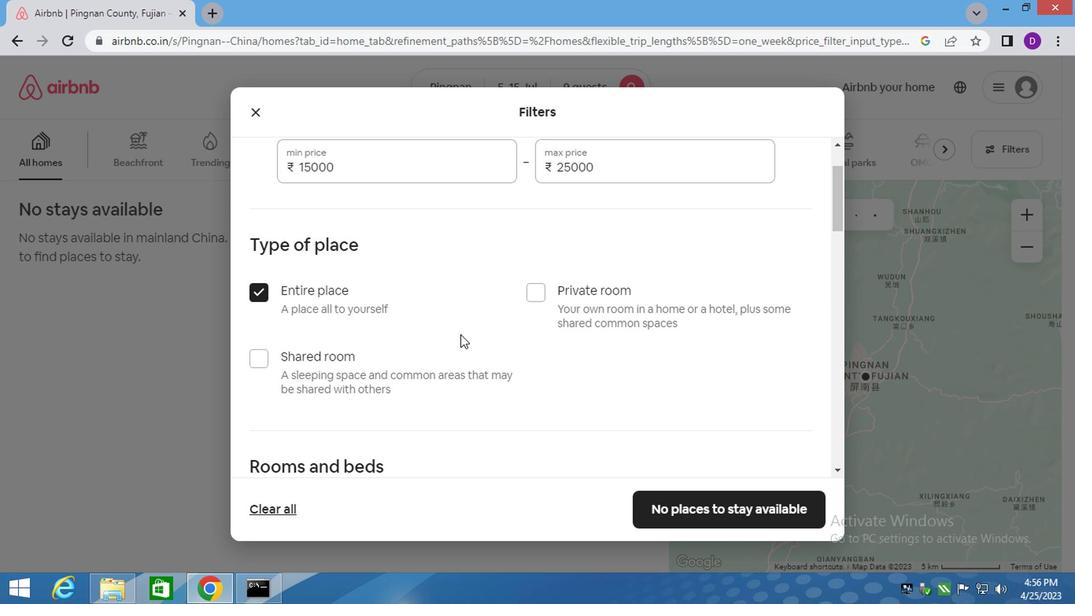 
Action: Mouse scrolled (459, 336) with delta (0, 0)
Screenshot: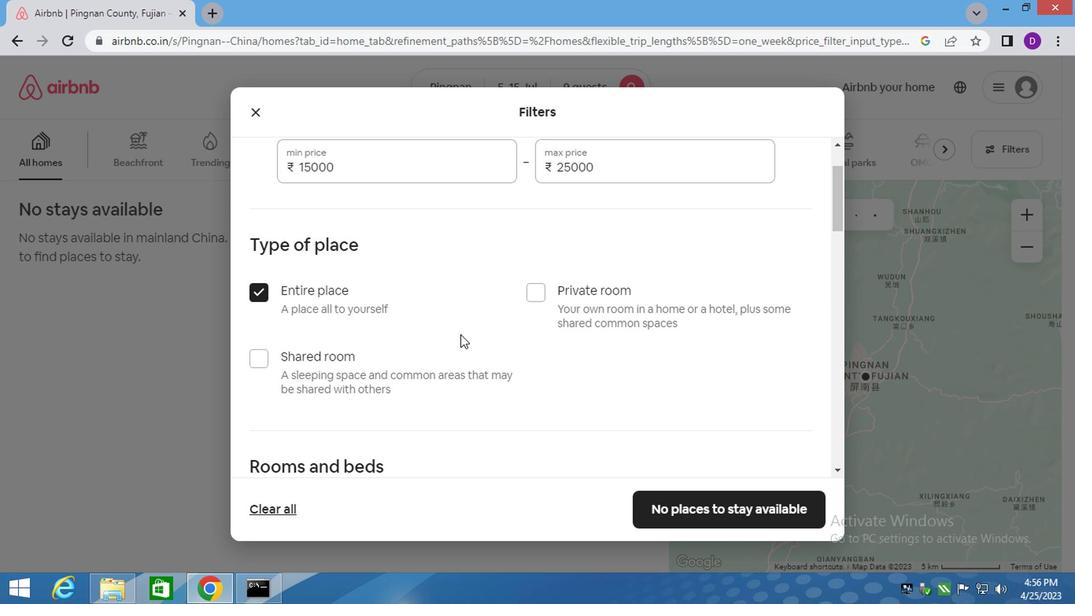 
Action: Mouse scrolled (459, 336) with delta (0, 0)
Screenshot: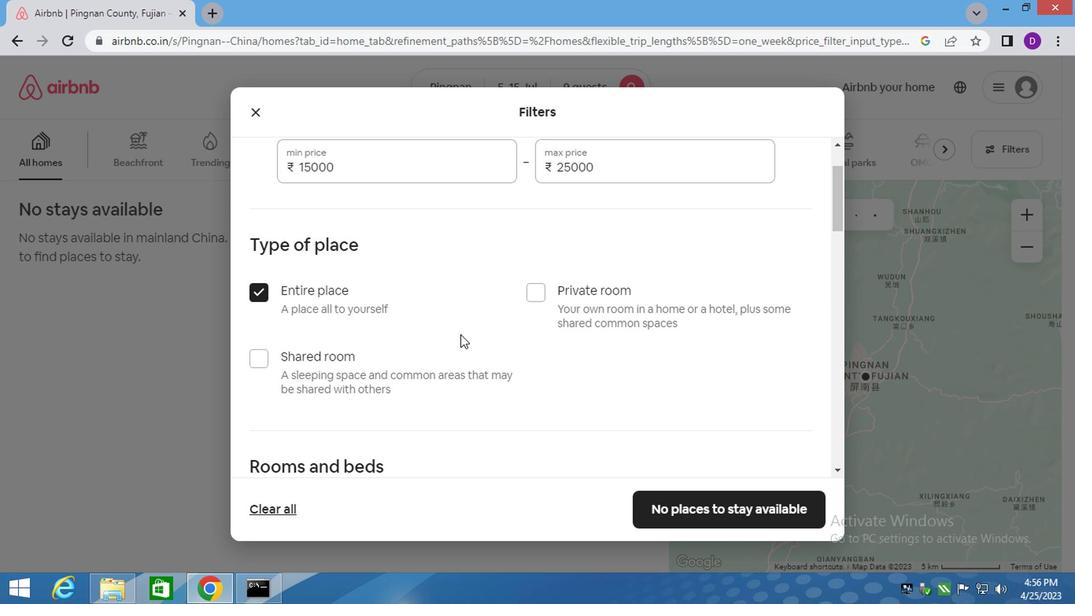 
Action: Mouse moved to (443, 327)
Screenshot: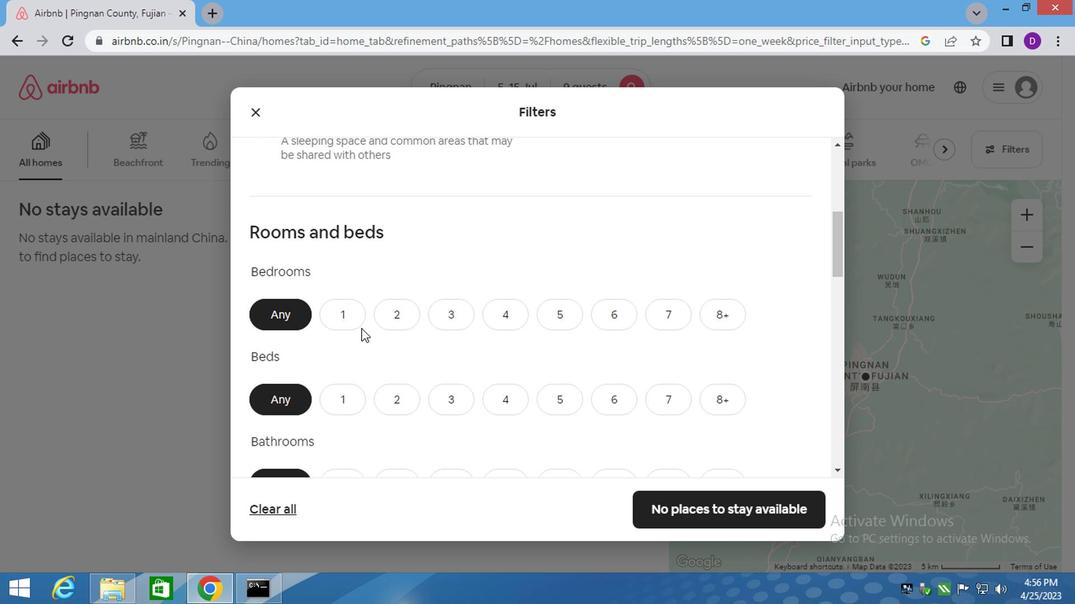 
Action: Mouse scrolled (443, 326) with delta (0, 0)
Screenshot: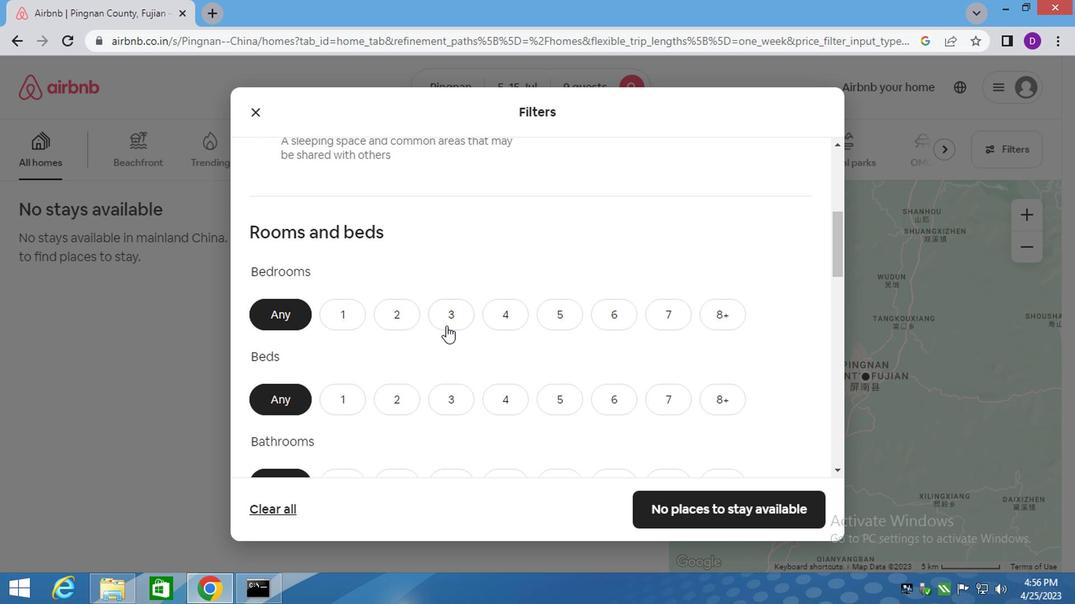
Action: Mouse moved to (558, 242)
Screenshot: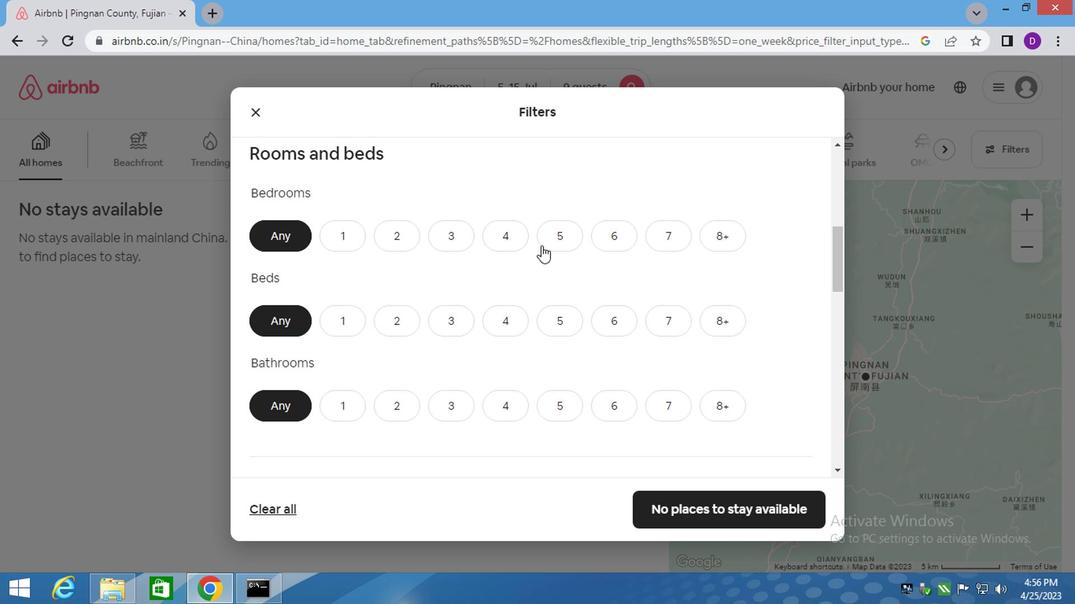 
Action: Mouse pressed left at (558, 242)
Screenshot: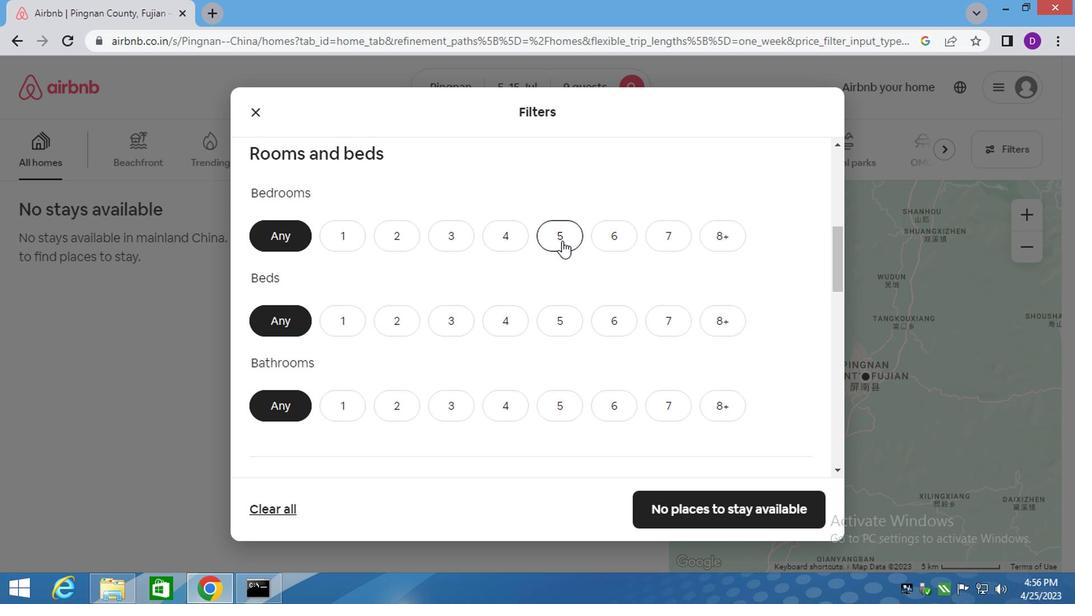 
Action: Mouse moved to (548, 309)
Screenshot: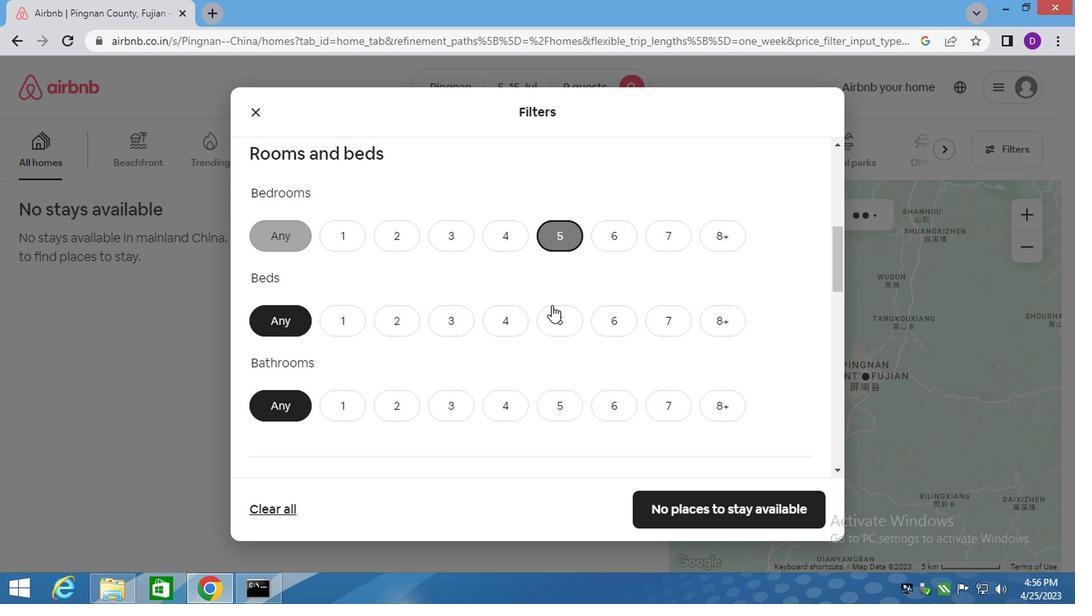 
Action: Mouse pressed left at (548, 309)
Screenshot: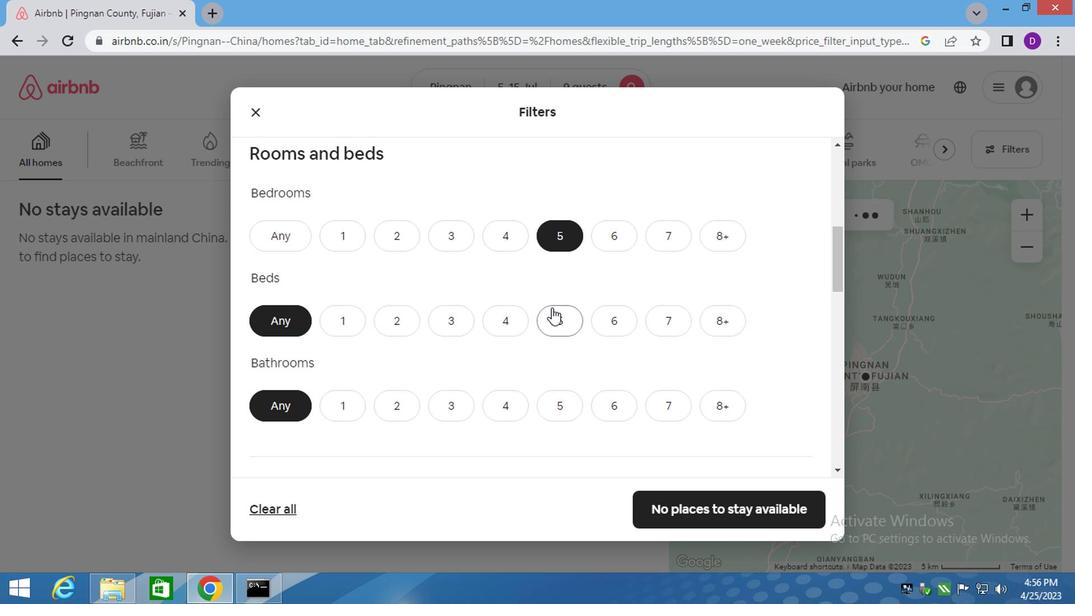 
Action: Mouse moved to (556, 404)
Screenshot: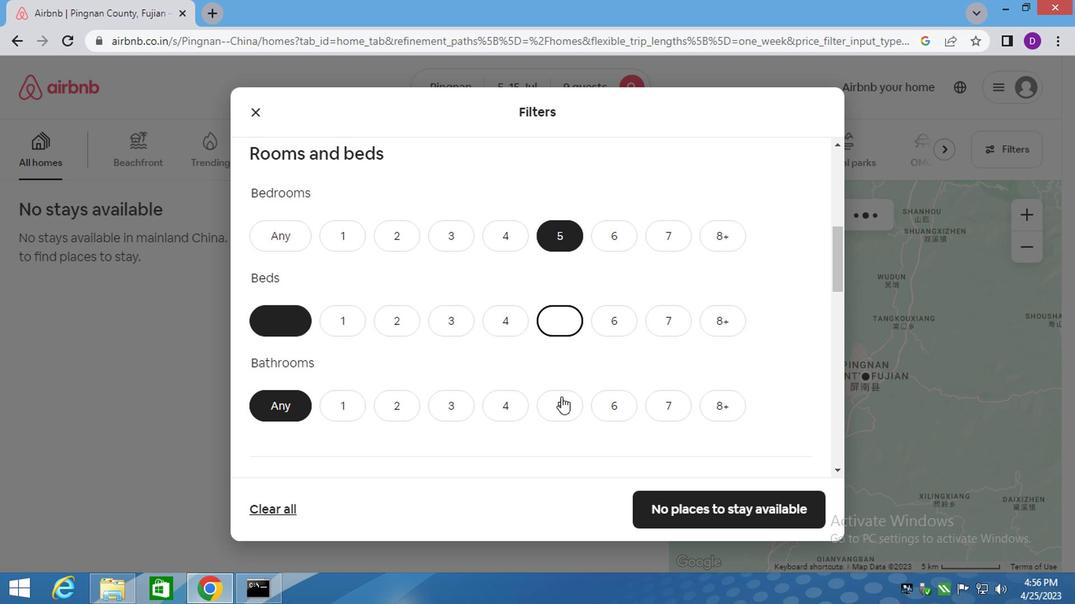 
Action: Mouse pressed left at (556, 404)
Screenshot: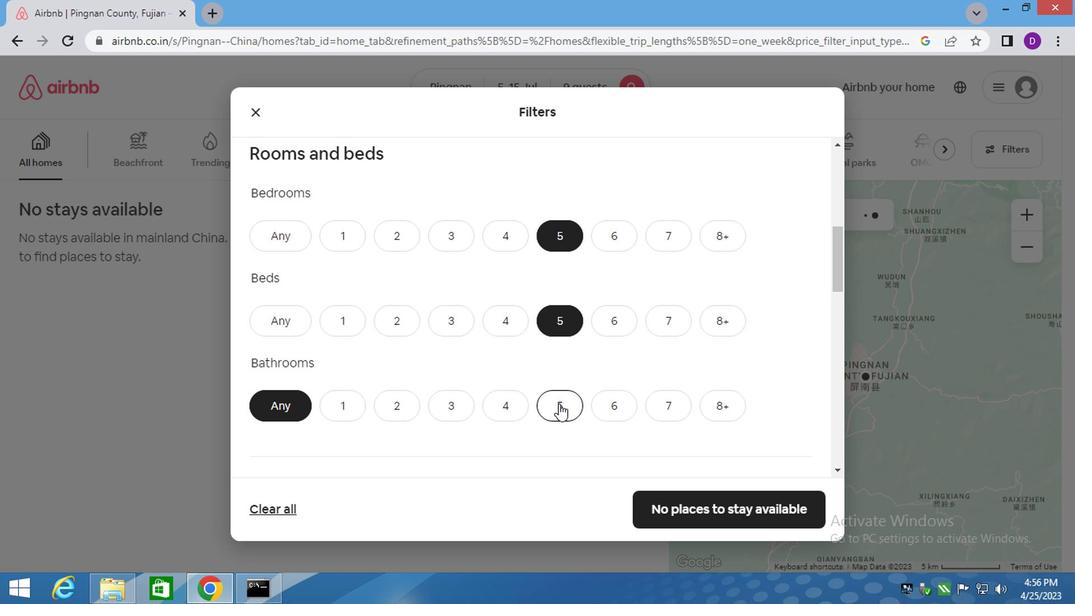 
Action: Mouse moved to (538, 366)
Screenshot: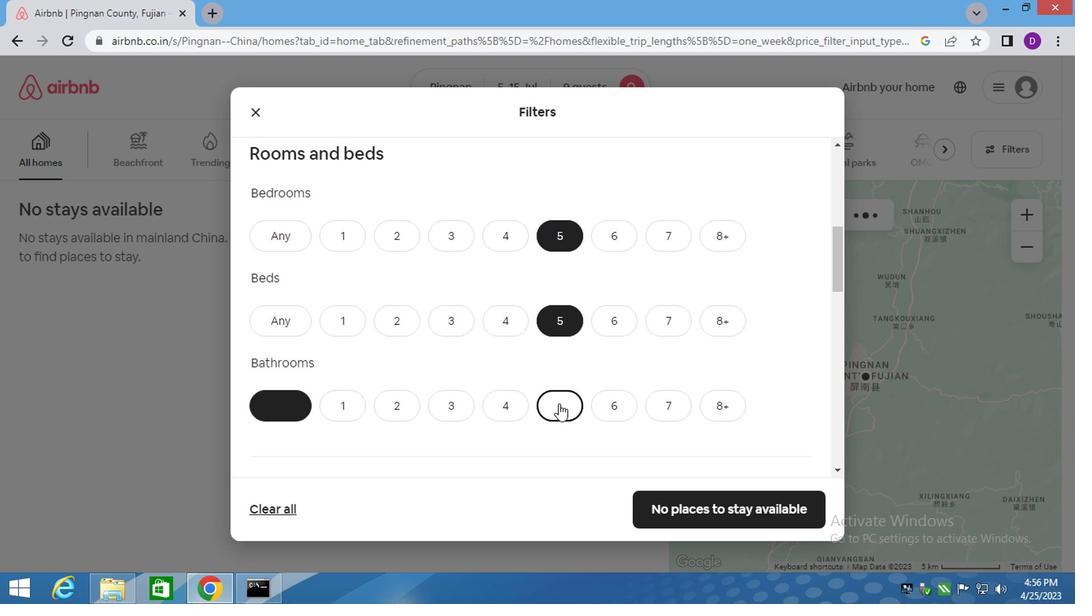 
Action: Mouse scrolled (538, 366) with delta (0, 0)
Screenshot: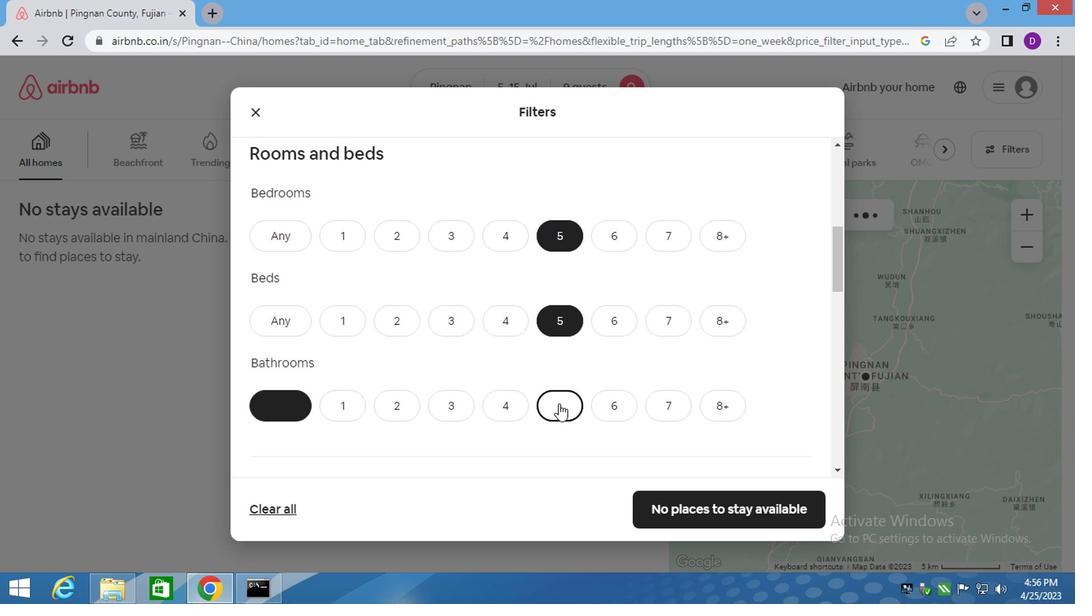 
Action: Mouse scrolled (538, 366) with delta (0, 0)
Screenshot: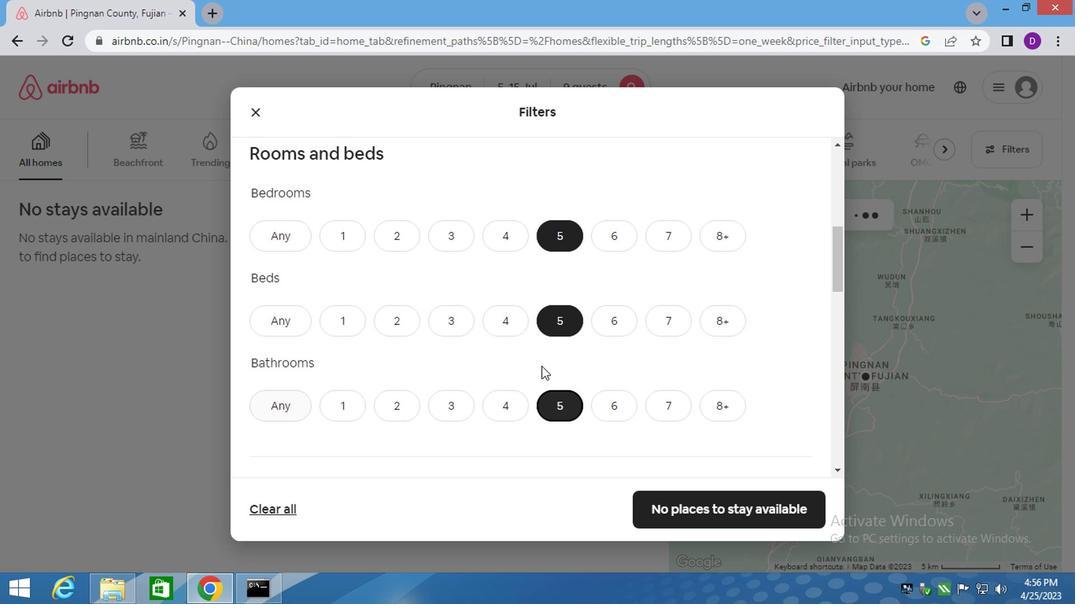 
Action: Mouse scrolled (538, 366) with delta (0, 0)
Screenshot: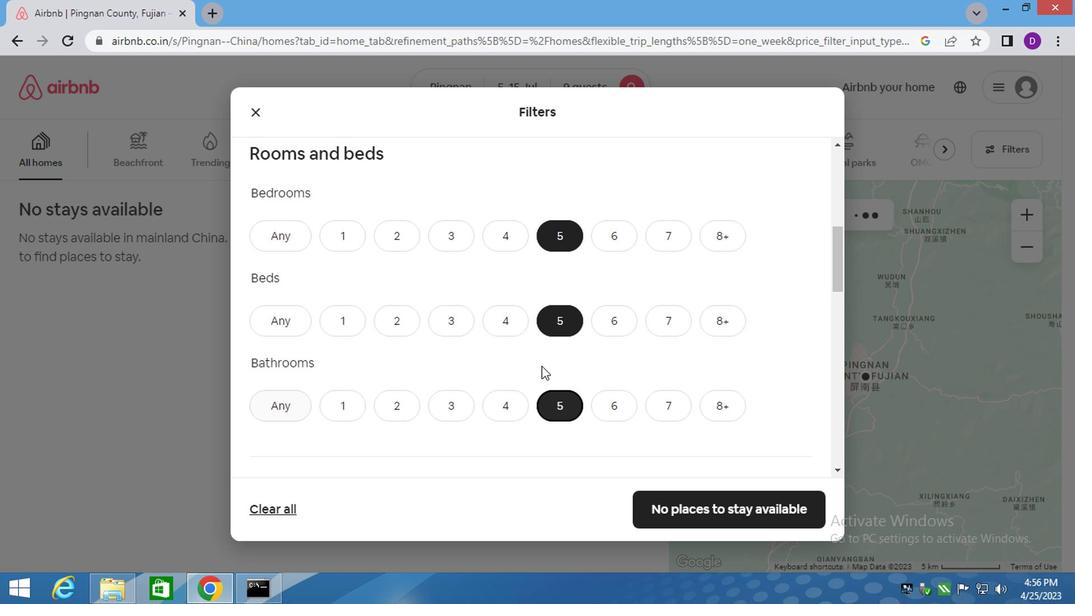 
Action: Mouse moved to (426, 354)
Screenshot: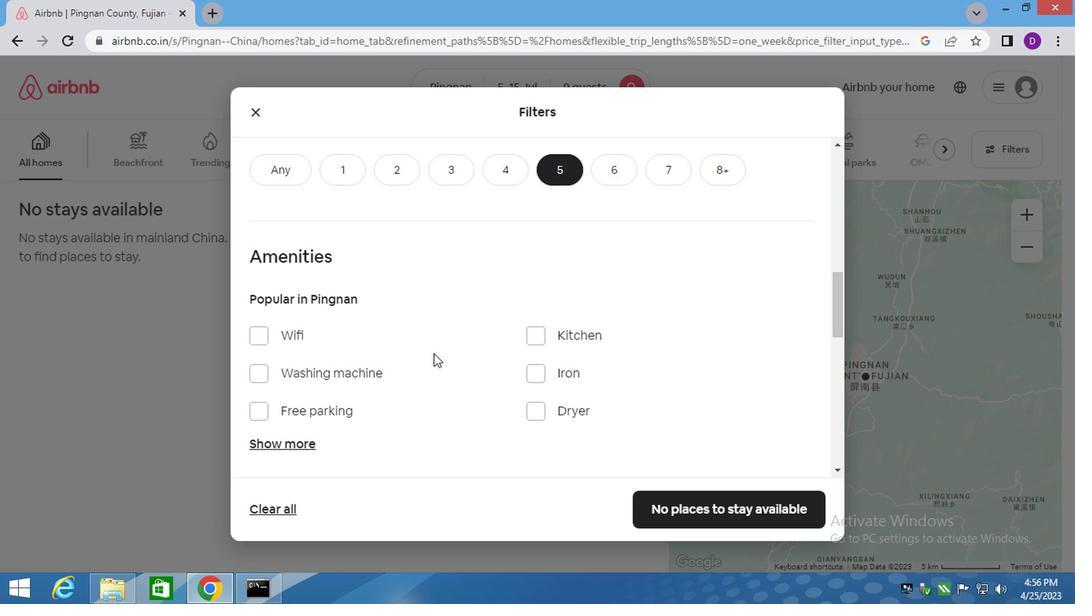 
Action: Mouse scrolled (426, 353) with delta (0, 0)
Screenshot: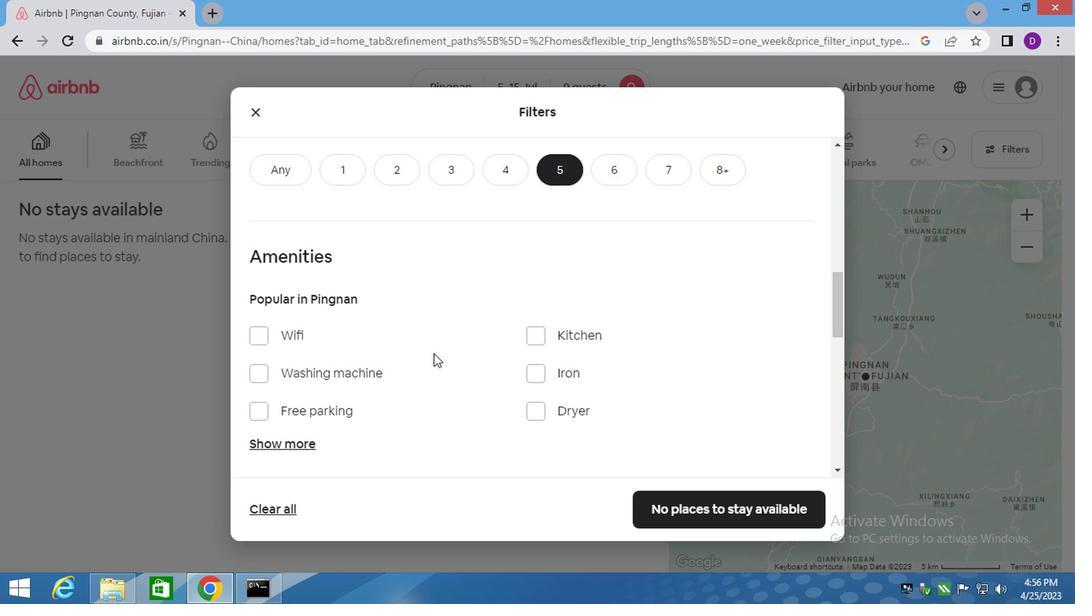 
Action: Mouse scrolled (426, 353) with delta (0, 0)
Screenshot: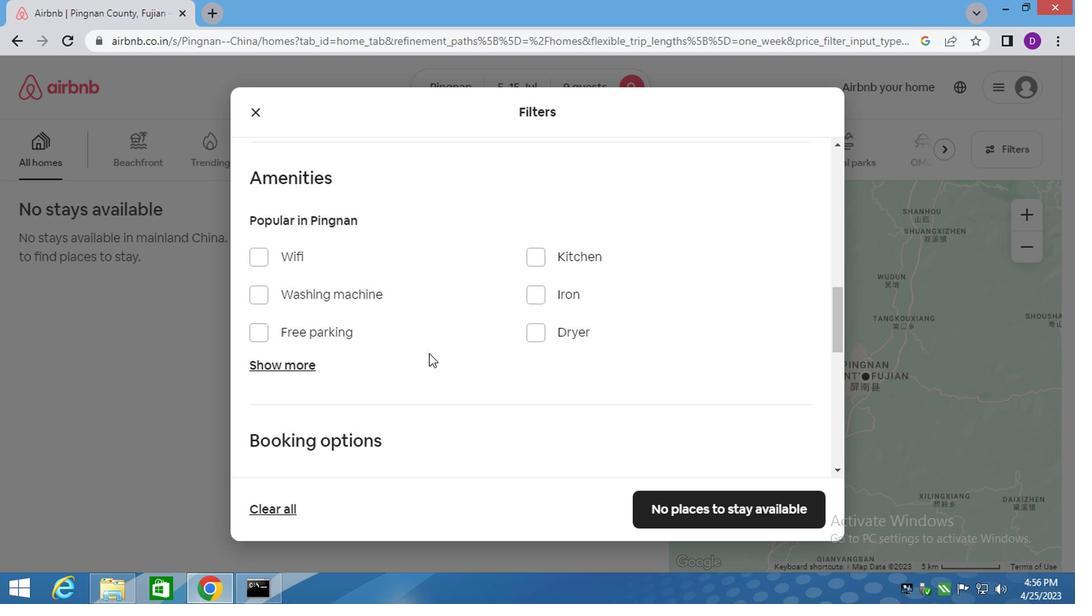 
Action: Mouse scrolled (426, 353) with delta (0, 0)
Screenshot: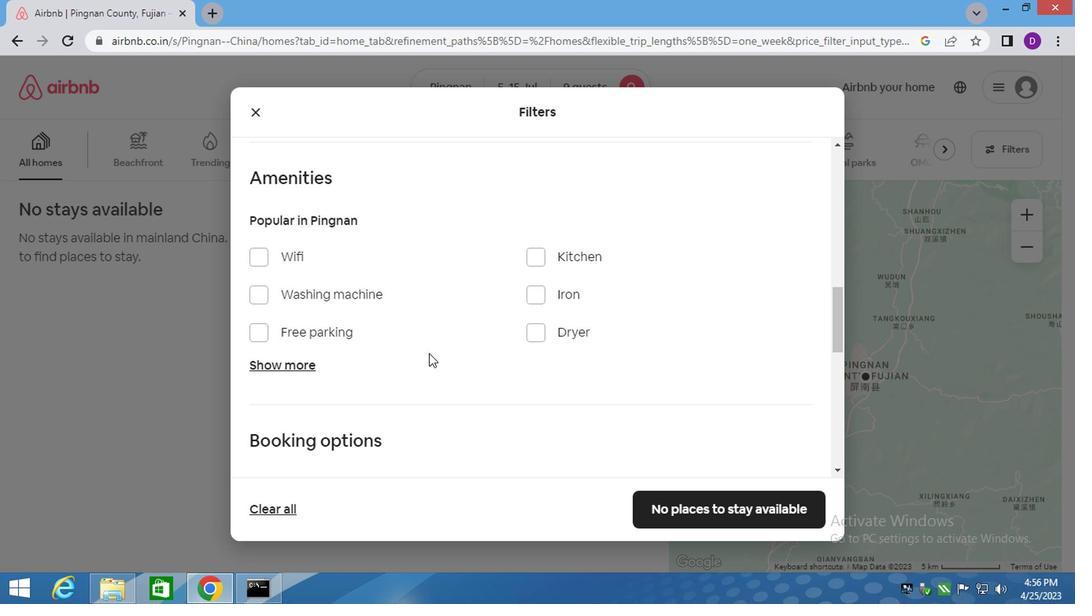
Action: Mouse scrolled (426, 353) with delta (0, 0)
Screenshot: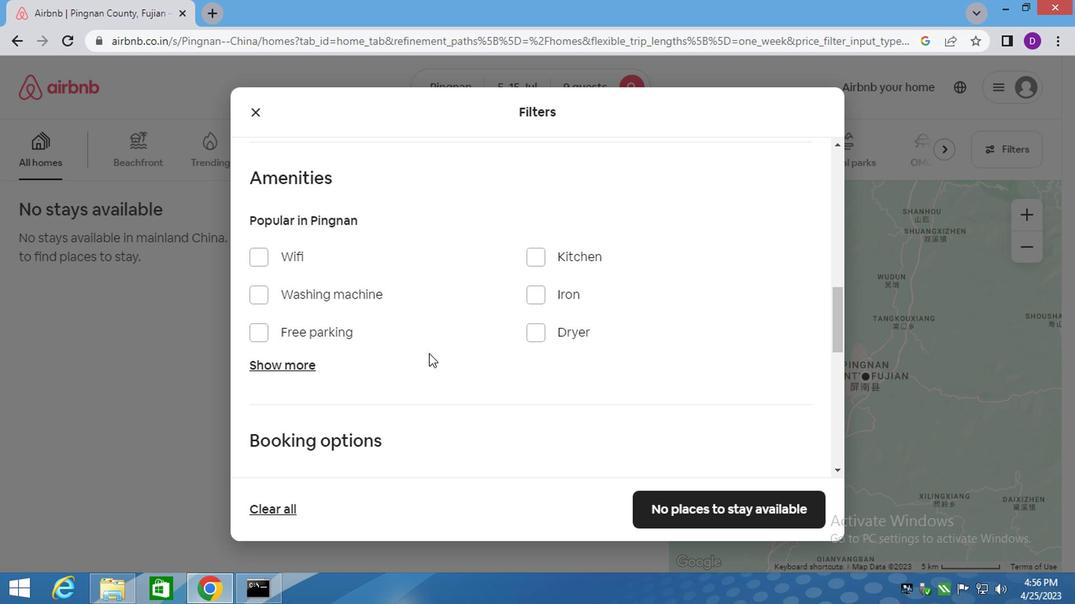 
Action: Mouse moved to (683, 369)
Screenshot: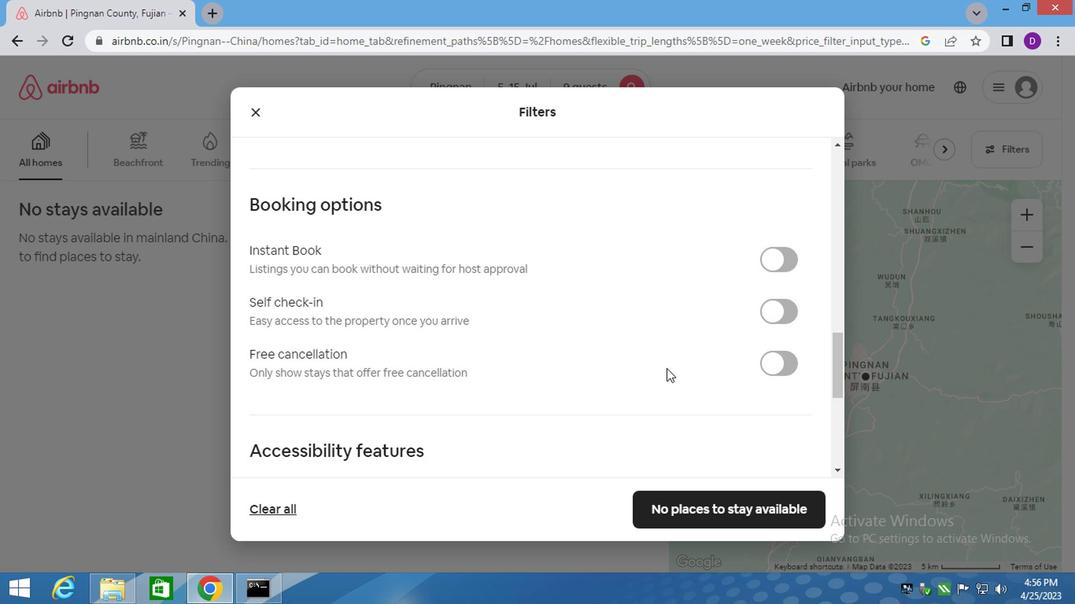 
Action: Mouse scrolled (683, 368) with delta (0, -1)
Screenshot: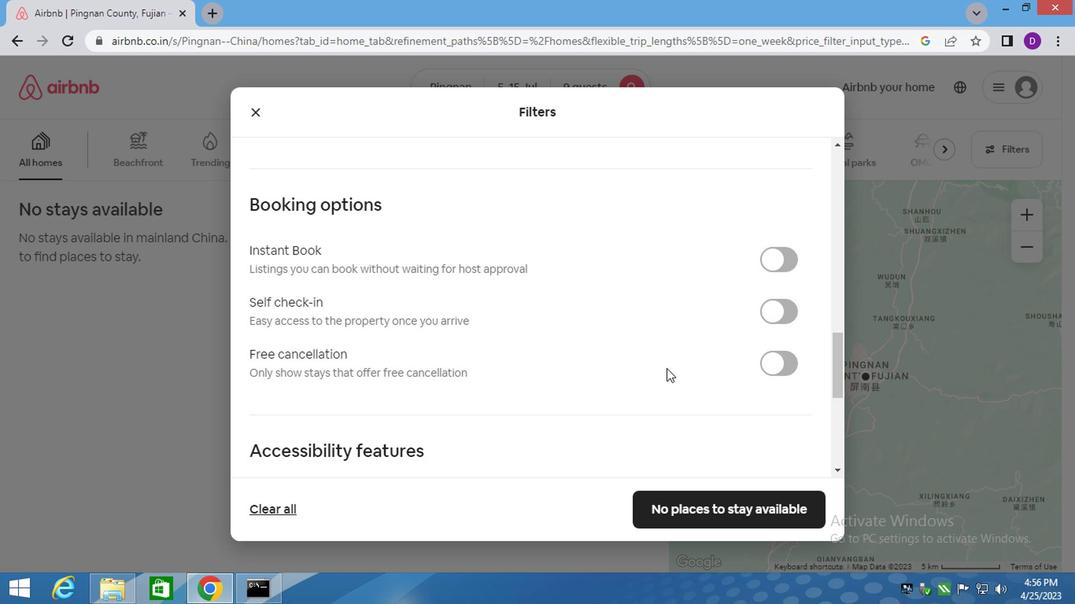 
Action: Mouse moved to (686, 369)
Screenshot: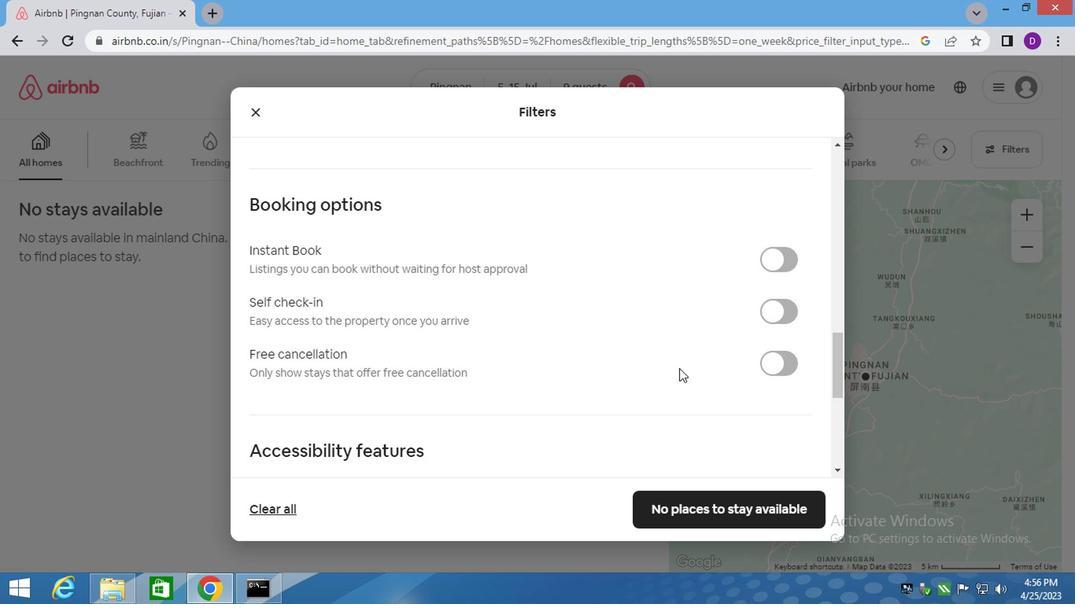 
Action: Mouse scrolled (686, 368) with delta (0, -1)
Screenshot: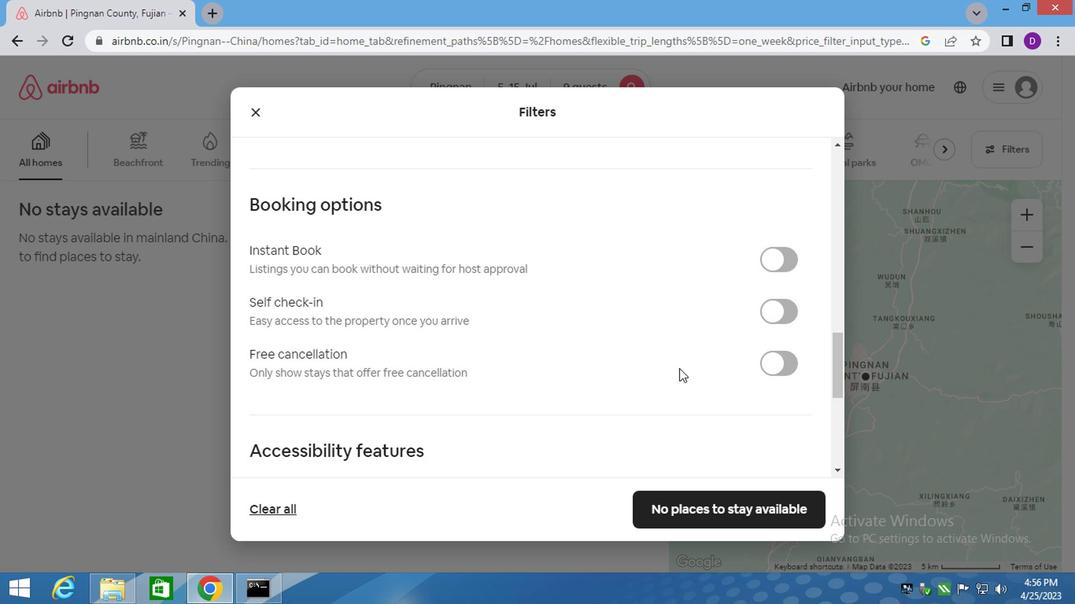 
Action: Mouse moved to (709, 344)
Screenshot: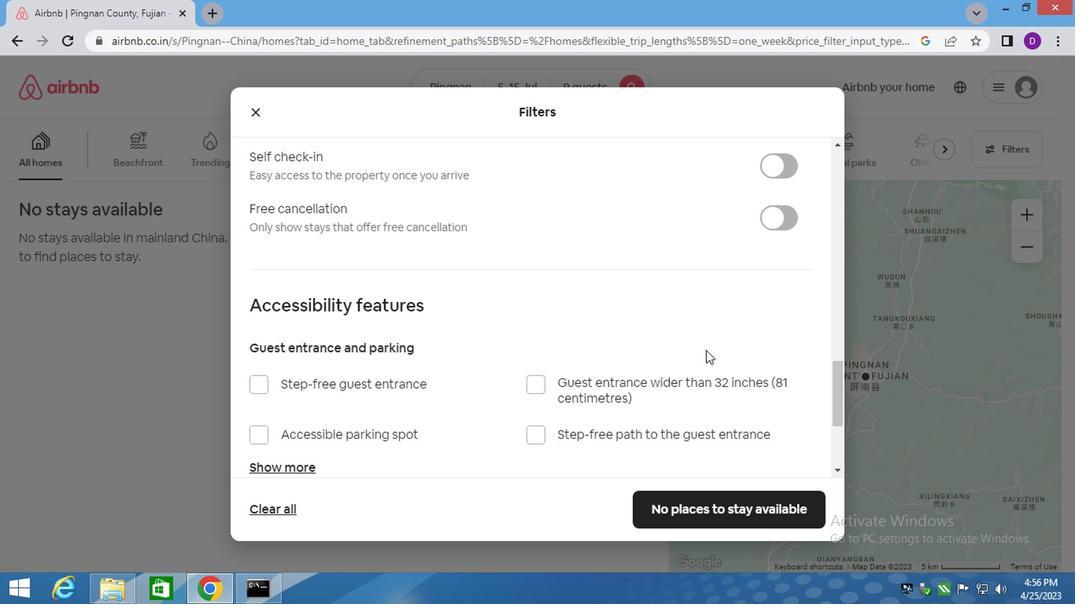 
Action: Mouse scrolled (709, 345) with delta (0, 0)
Screenshot: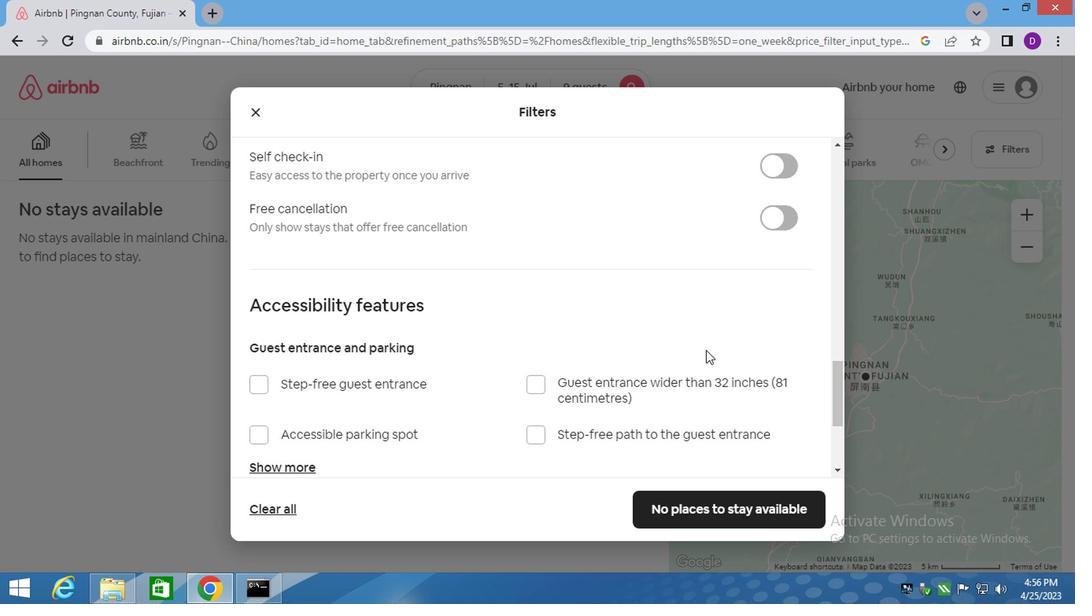 
Action: Mouse moved to (769, 230)
Screenshot: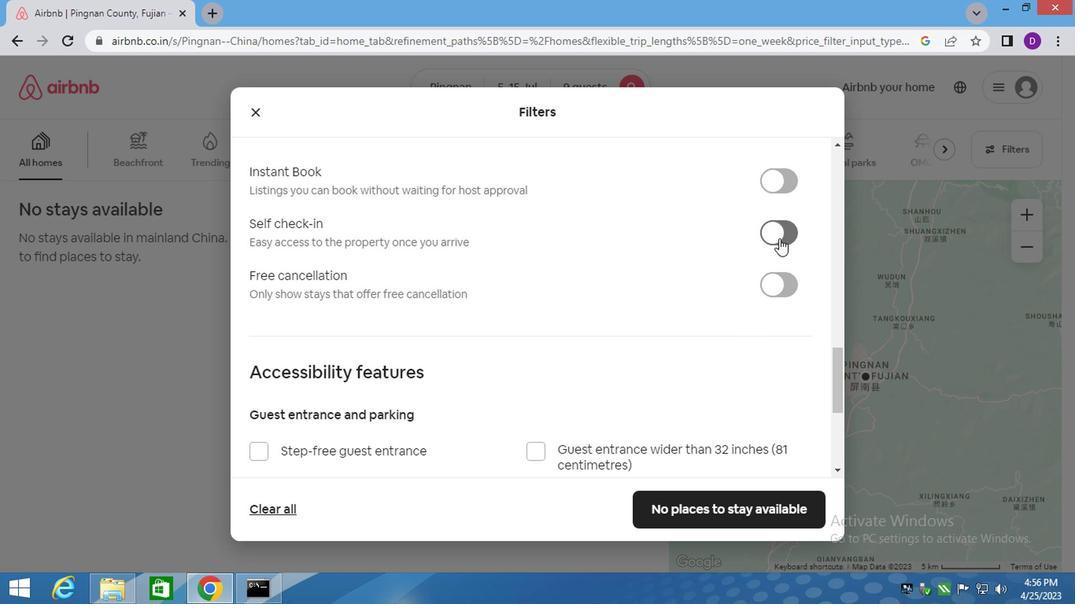 
Action: Mouse pressed left at (769, 230)
Screenshot: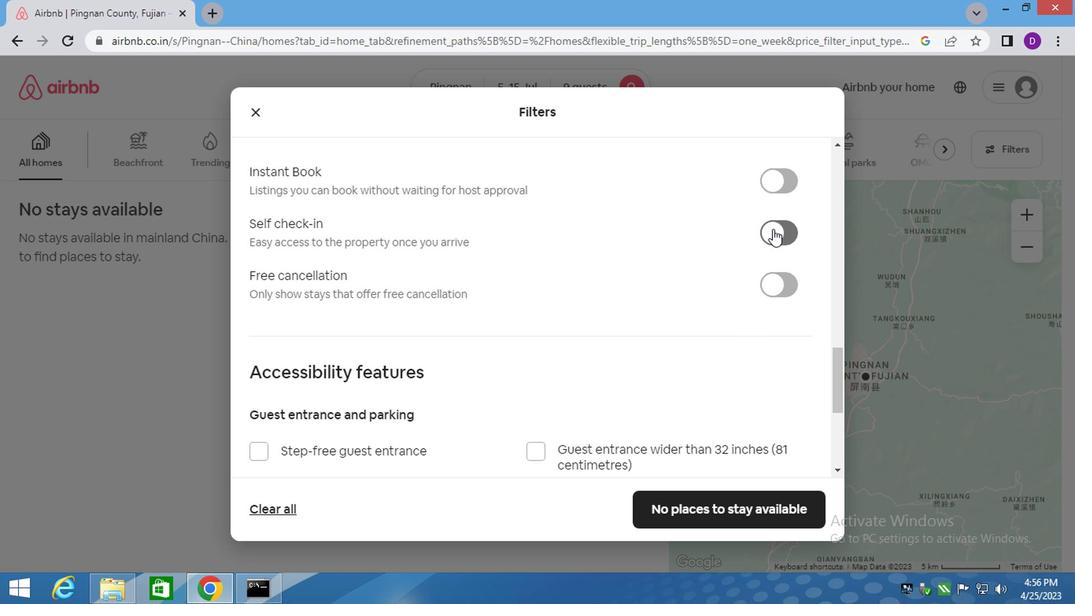 
Action: Mouse moved to (696, 315)
Screenshot: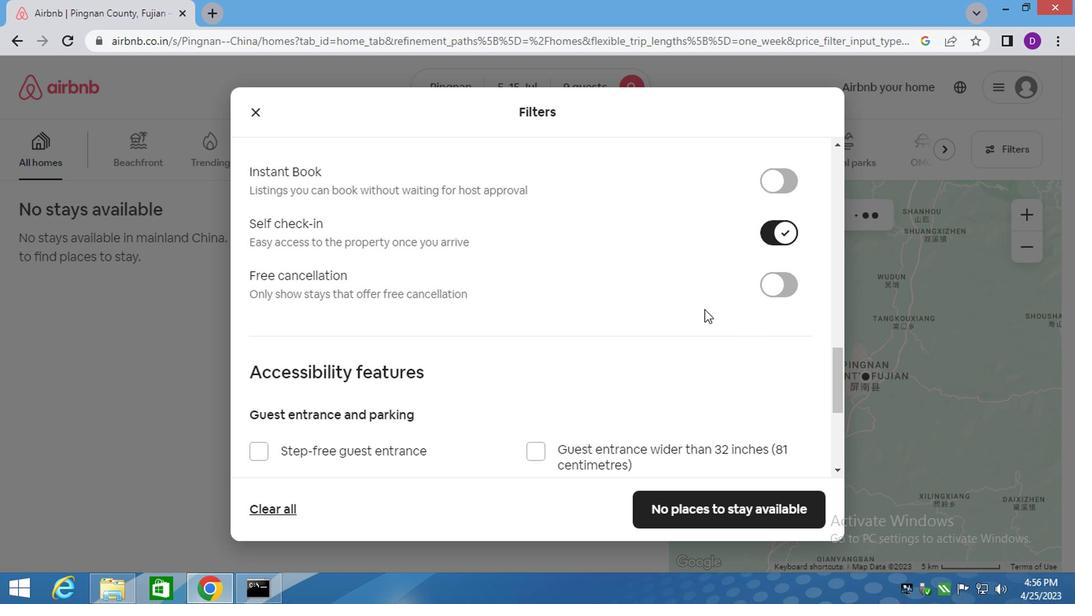 
Action: Mouse scrolled (696, 314) with delta (0, 0)
Screenshot: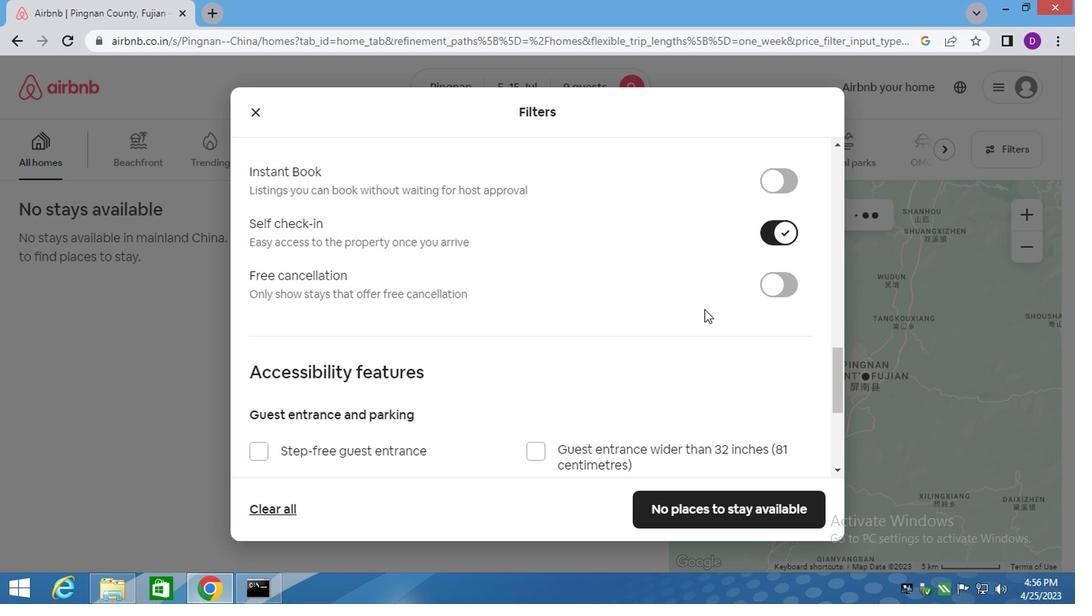 
Action: Mouse moved to (695, 316)
Screenshot: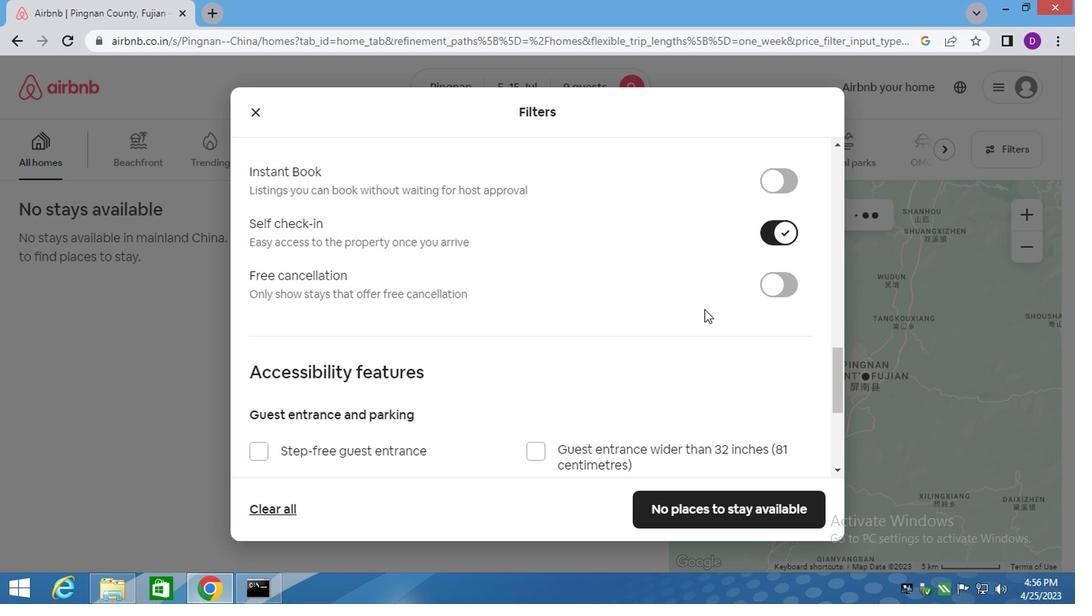 
Action: Mouse scrolled (695, 315) with delta (0, -1)
Screenshot: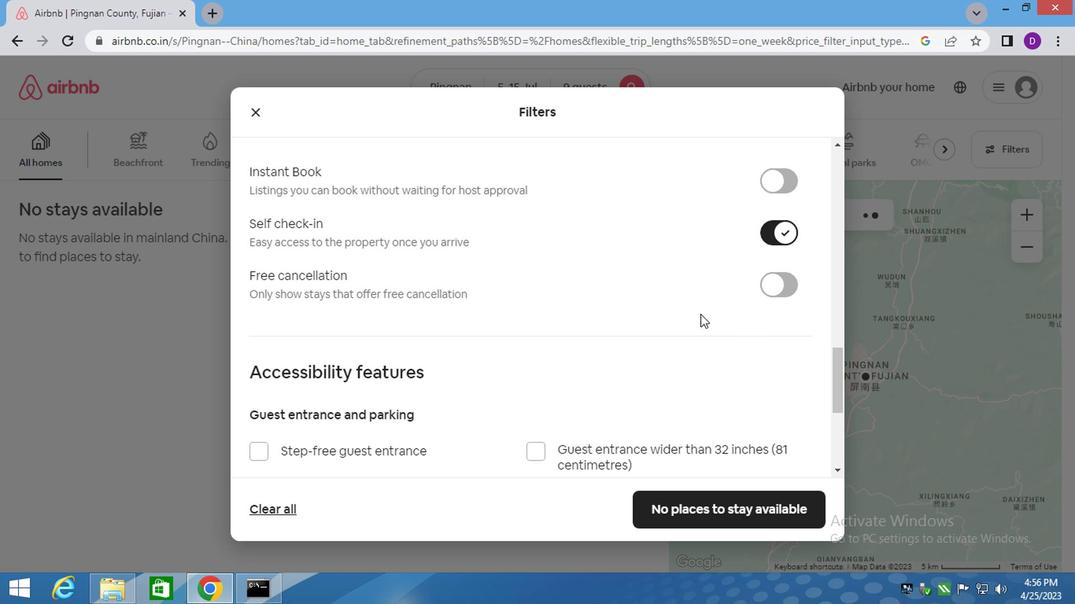 
Action: Mouse scrolled (695, 315) with delta (0, -1)
Screenshot: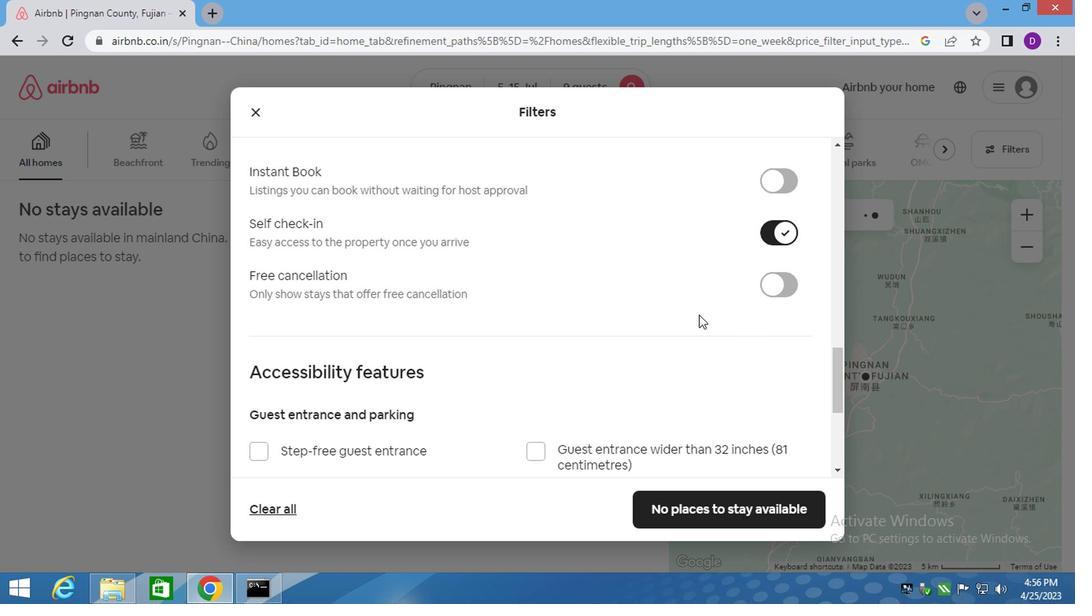
Action: Mouse moved to (364, 350)
Screenshot: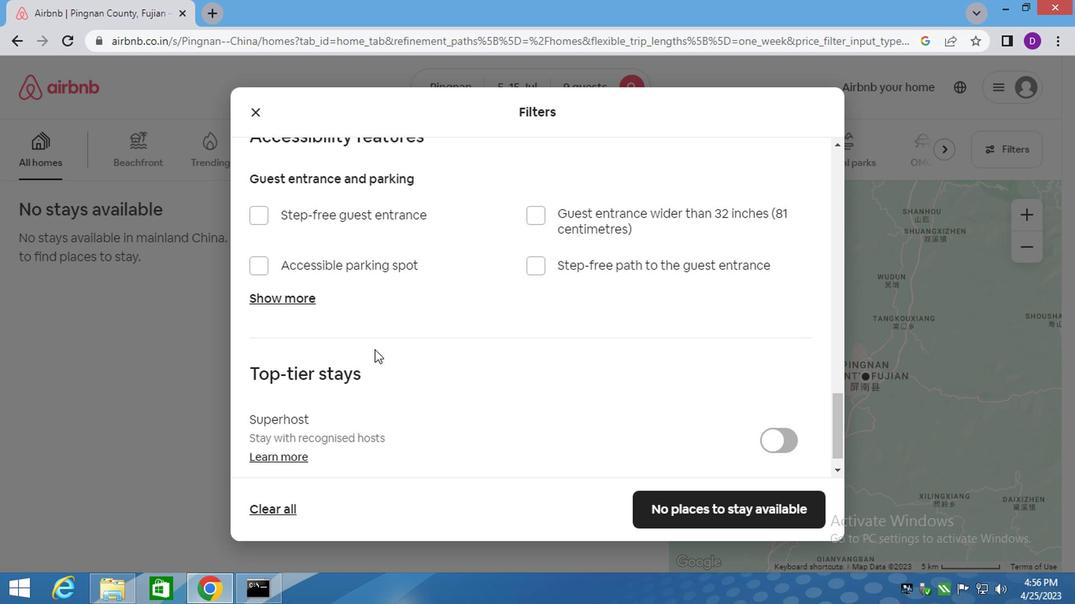 
Action: Mouse scrolled (364, 350) with delta (0, 0)
Screenshot: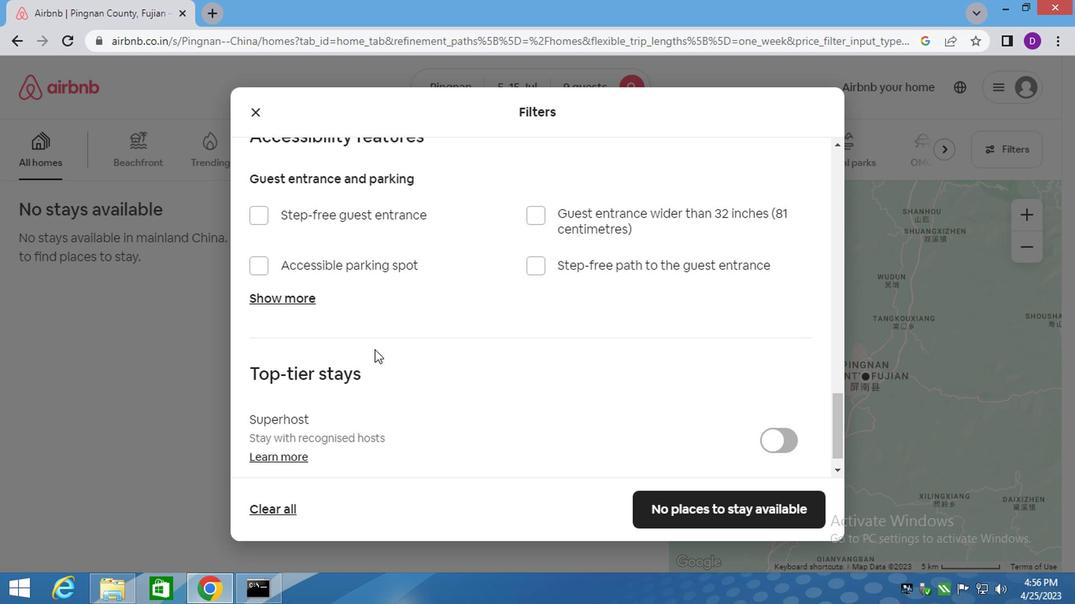 
Action: Mouse scrolled (364, 350) with delta (0, 0)
Screenshot: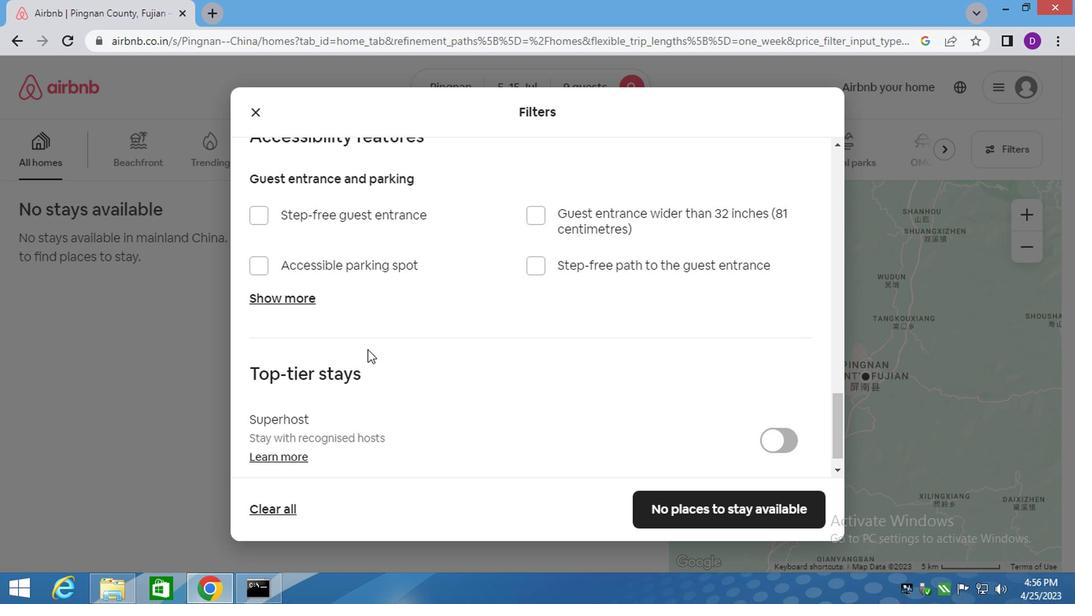 
Action: Mouse scrolled (364, 350) with delta (0, 0)
Screenshot: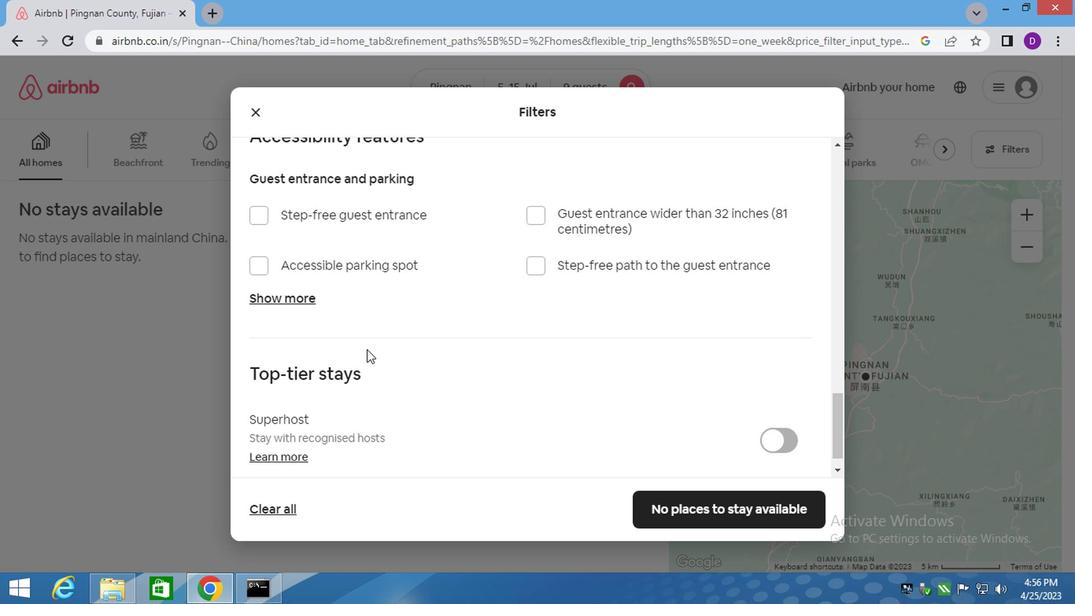 
Action: Mouse moved to (488, 415)
Screenshot: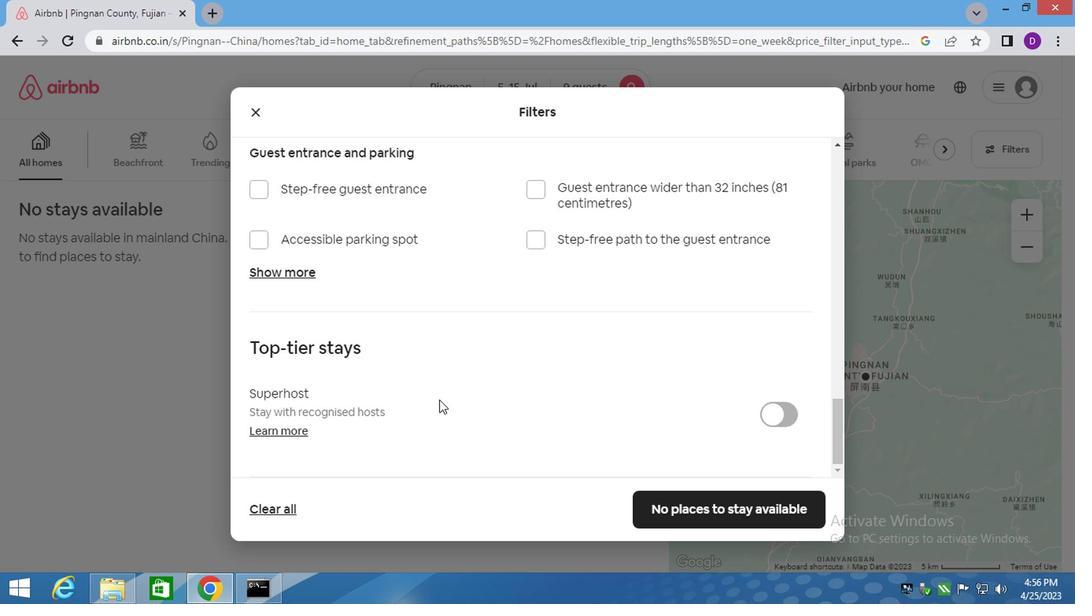 
Action: Mouse scrolled (488, 415) with delta (0, 0)
Screenshot: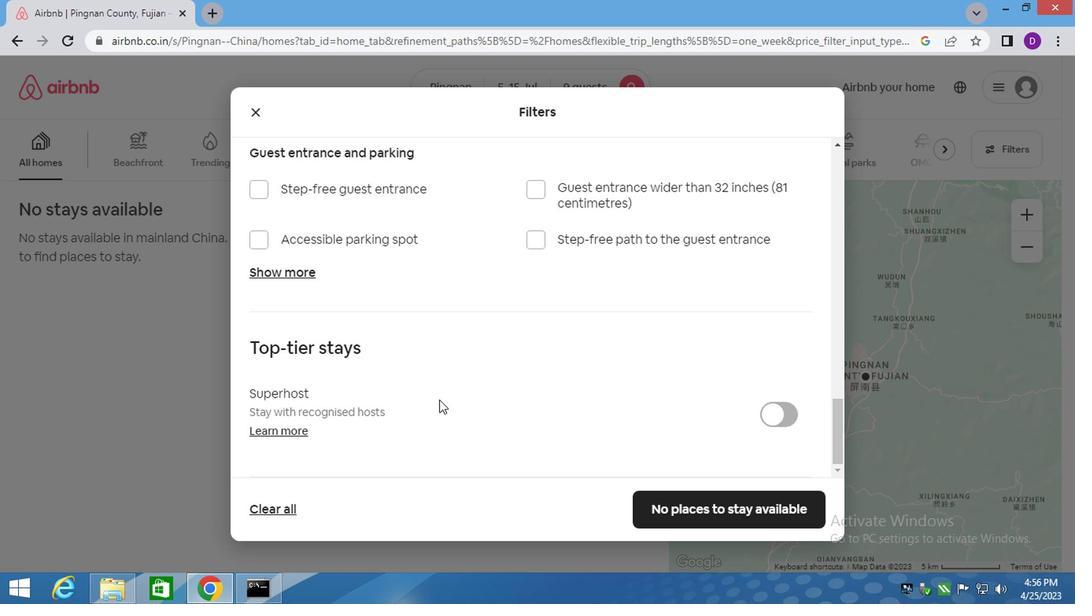 
Action: Mouse moved to (580, 444)
Screenshot: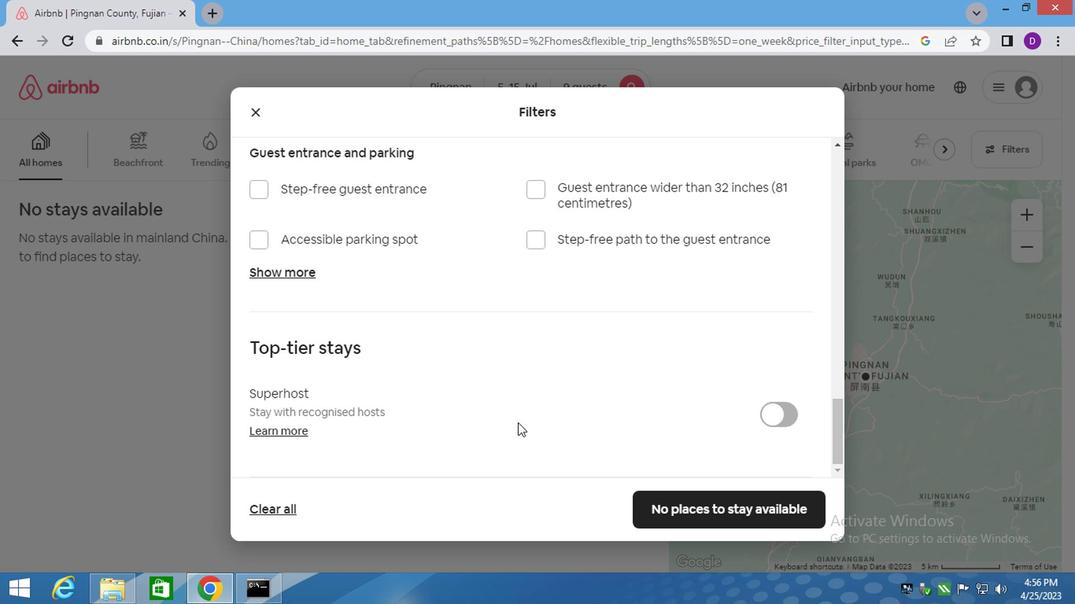 
Action: Mouse scrolled (580, 444) with delta (0, 0)
Screenshot: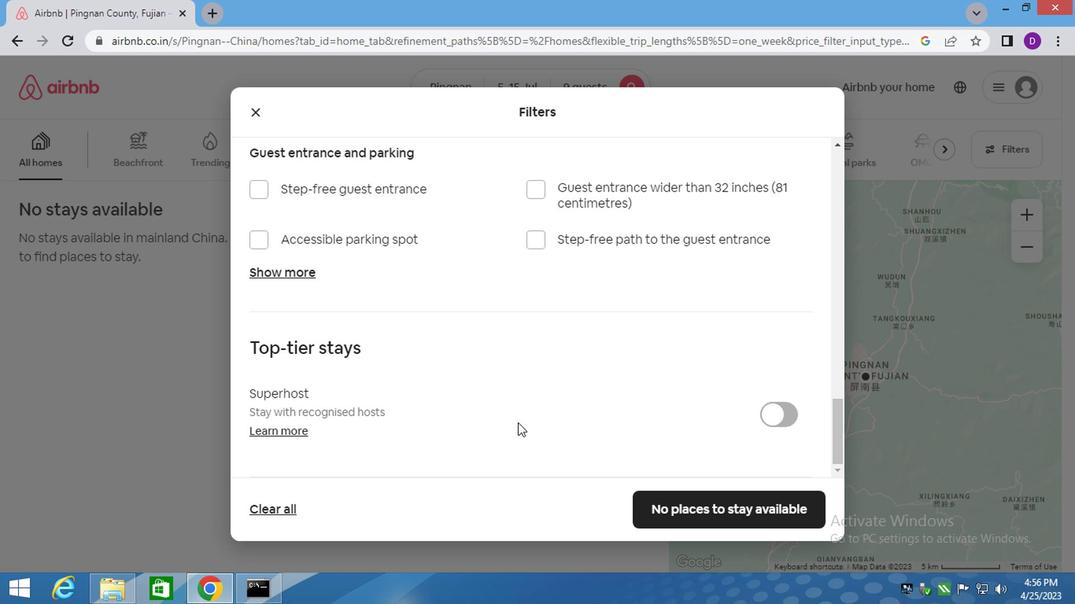 
Action: Mouse moved to (693, 507)
Screenshot: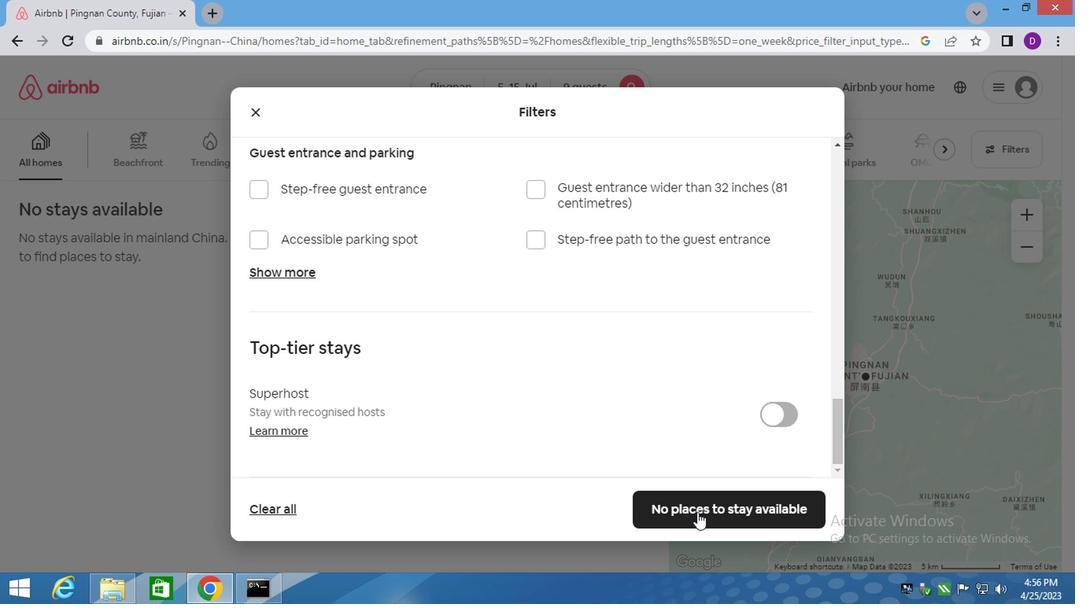 
Action: Mouse pressed left at (693, 507)
Screenshot: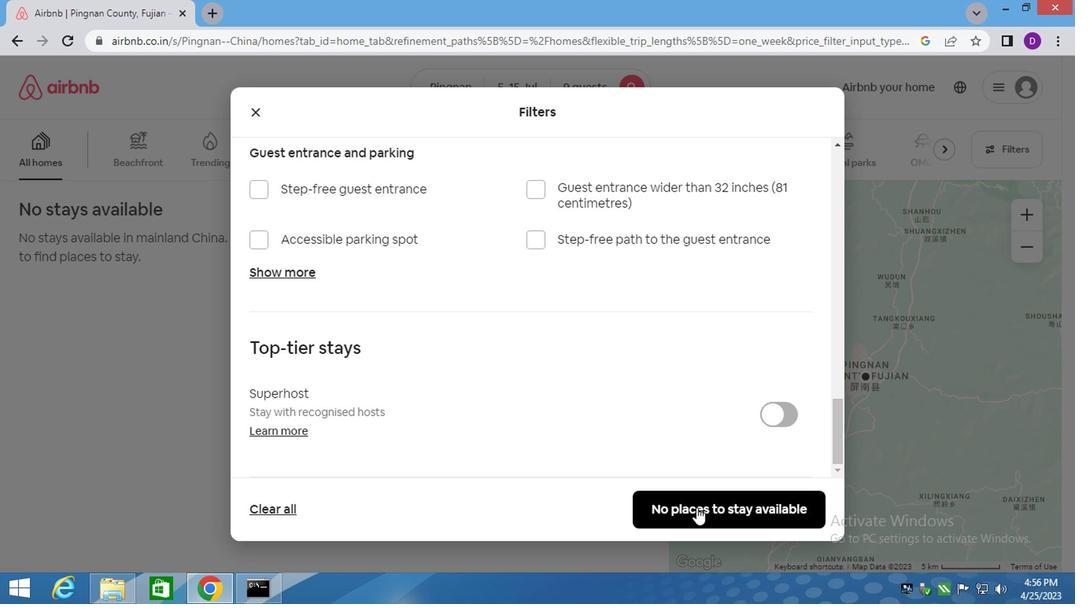 
Action: Mouse moved to (580, 446)
Screenshot: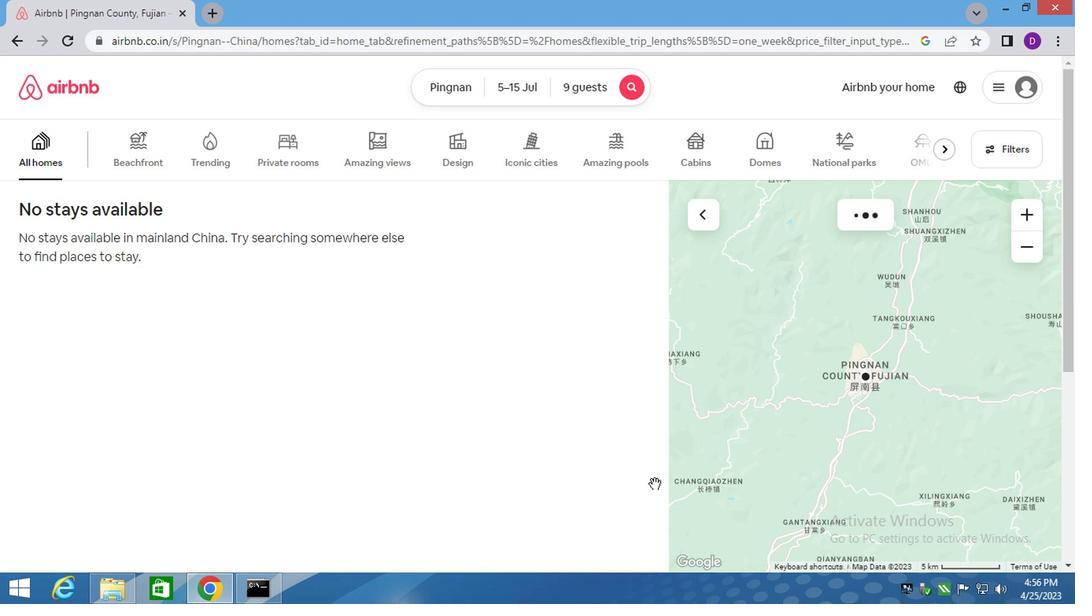 
